 Task: Add an event with the title Lunch and Learn: Effective Presentation Techniques and Delivery, date '2024/03/03', time 7:30 AM to 9:30 AMand add a description: The Team Building Retreat: Problem-Solving Activities will take place in a tranquil and inspiring location, away from the usual work setting. The retreat will span over a dedicated period, allowing participants to fully immerse themselves in the experience and focus on building their problem-solving capabilities.Select event color  Grape . Add location for the event as: Jakarta, Indonesia, logged in from the account softage.4@softage.netand send the event invitation to softage.2@softage.net and softage.3@softage.net. Set a reminder for the event Daily
Action: Mouse moved to (68, 87)
Screenshot: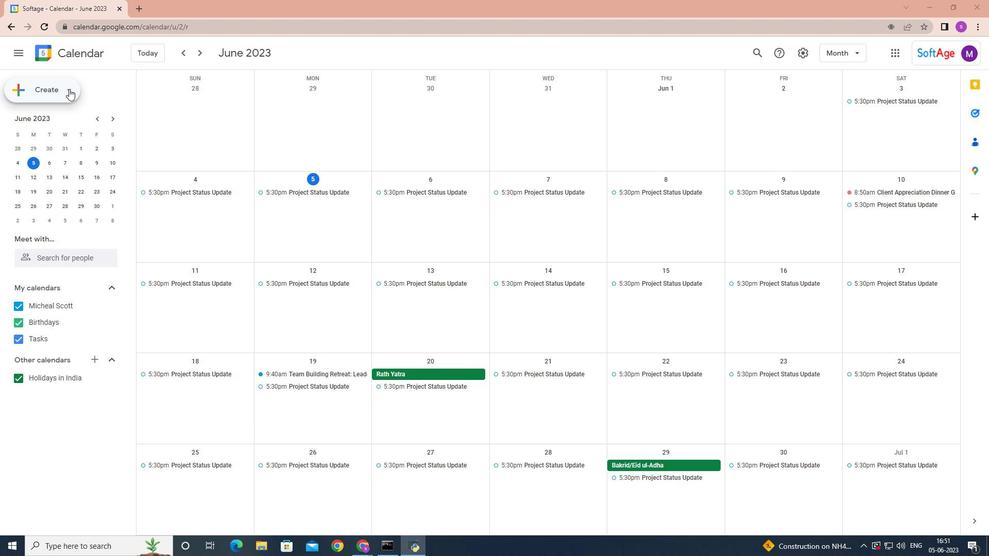 
Action: Mouse pressed left at (68, 87)
Screenshot: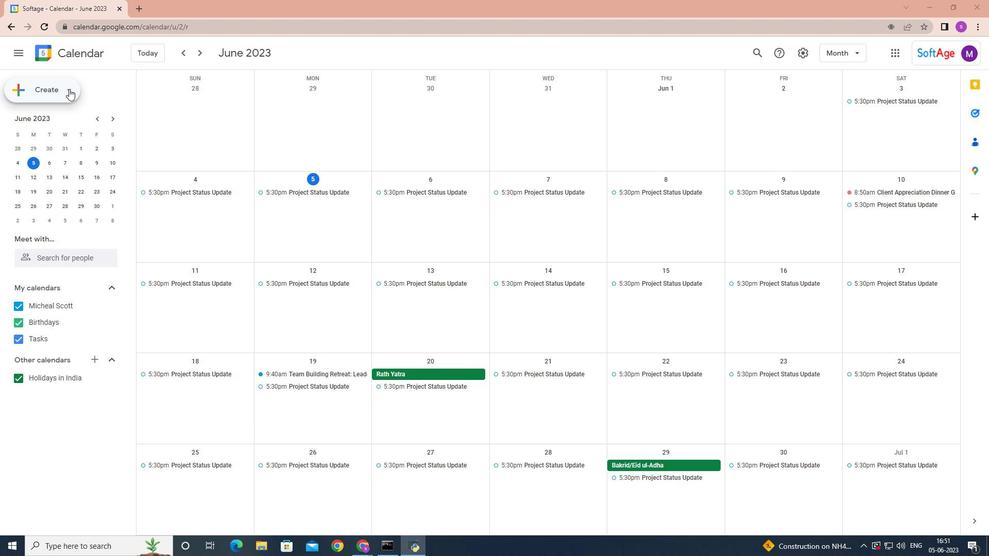
Action: Mouse moved to (51, 119)
Screenshot: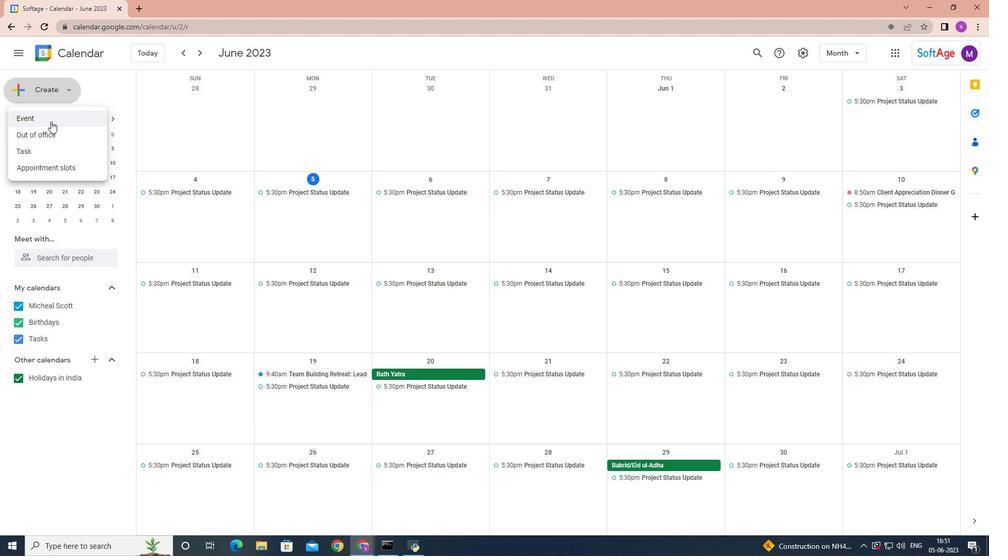 
Action: Mouse pressed left at (51, 119)
Screenshot: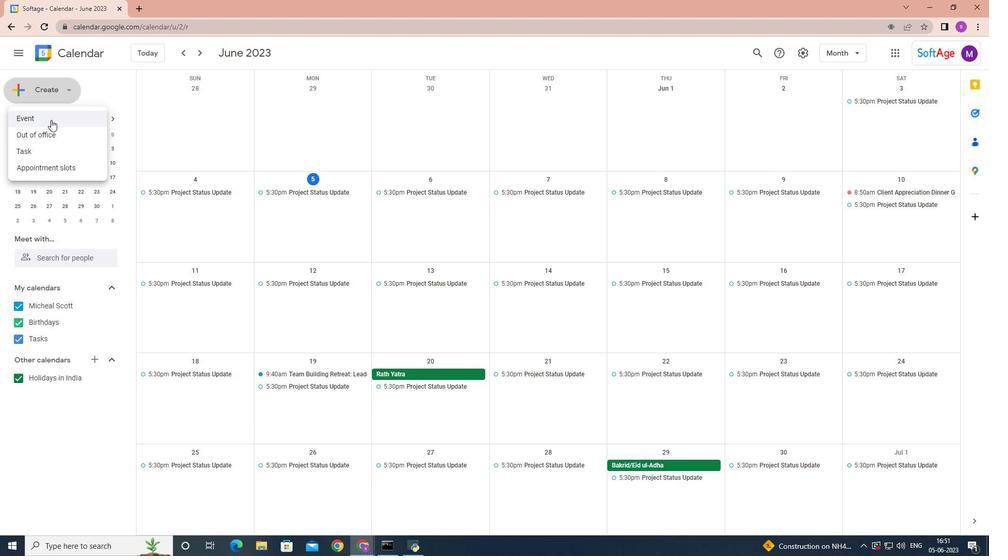 
Action: Mouse moved to (163, 399)
Screenshot: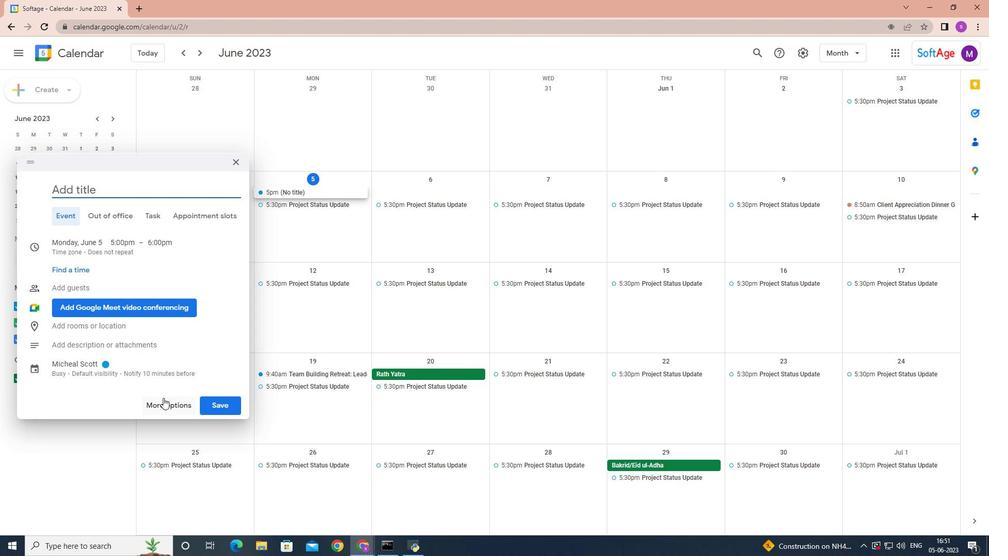 
Action: Mouse pressed left at (163, 399)
Screenshot: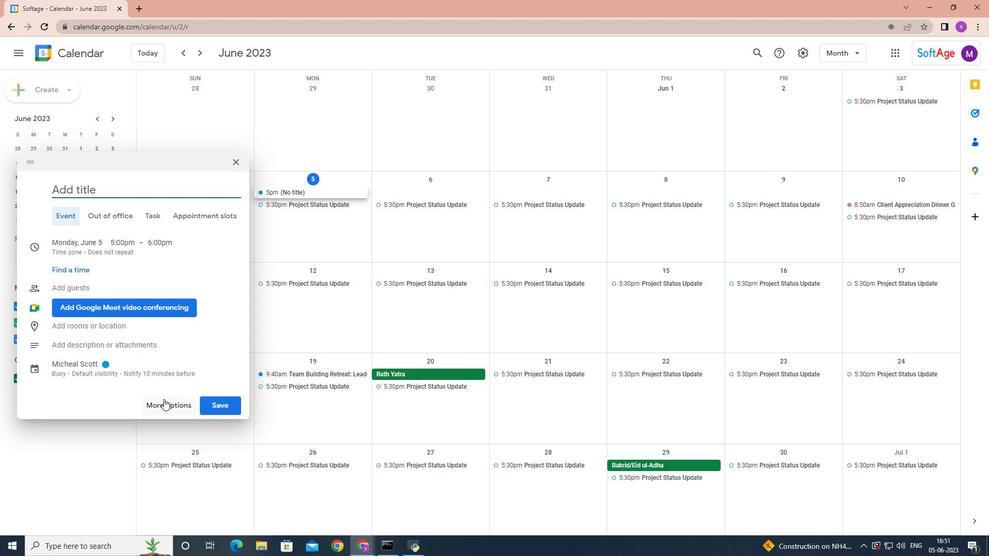 
Action: Key pressed <Key.shift><Key.shift><Key.shift>Lunch<Key.space>and<Key.space><Key.shift>Learn<Key.shift>:<Key.space><Key.shift>Effective<Key.space><Key.shift>Presentation<Key.space><Key.shift>Techiques<Key.space>and<Key.space><Key.shift>Delivery
Screenshot: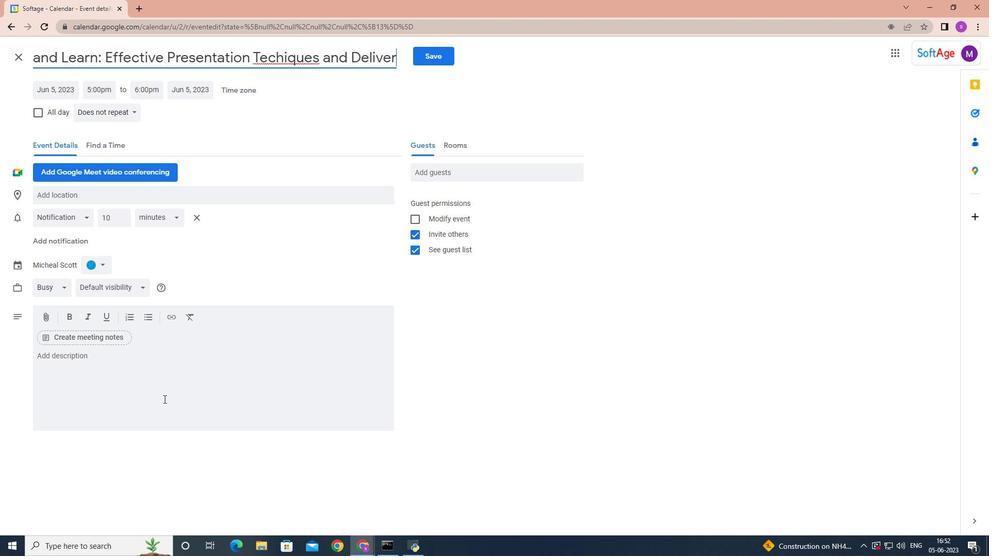 
Action: Mouse moved to (63, 88)
Screenshot: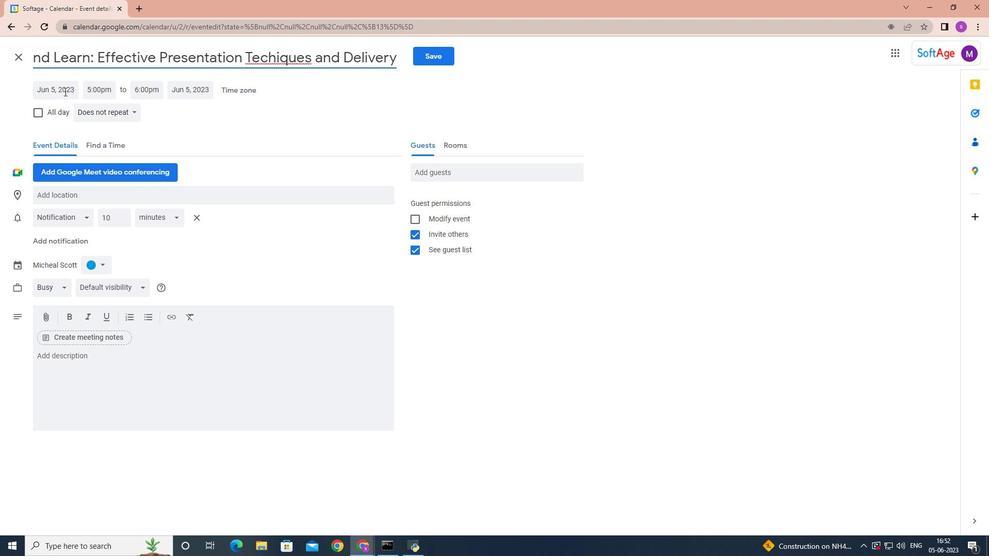 
Action: Mouse pressed left at (63, 88)
Screenshot: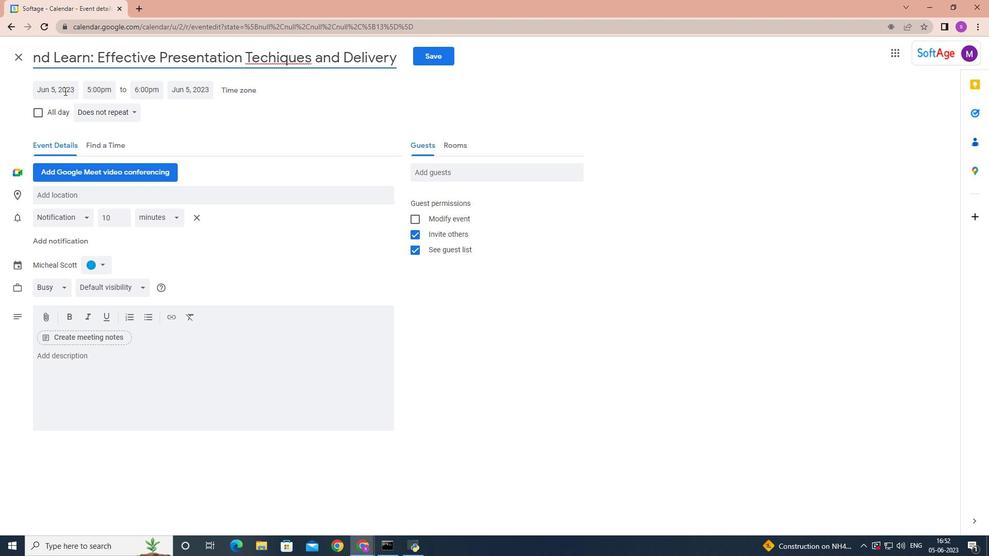 
Action: Mouse moved to (165, 111)
Screenshot: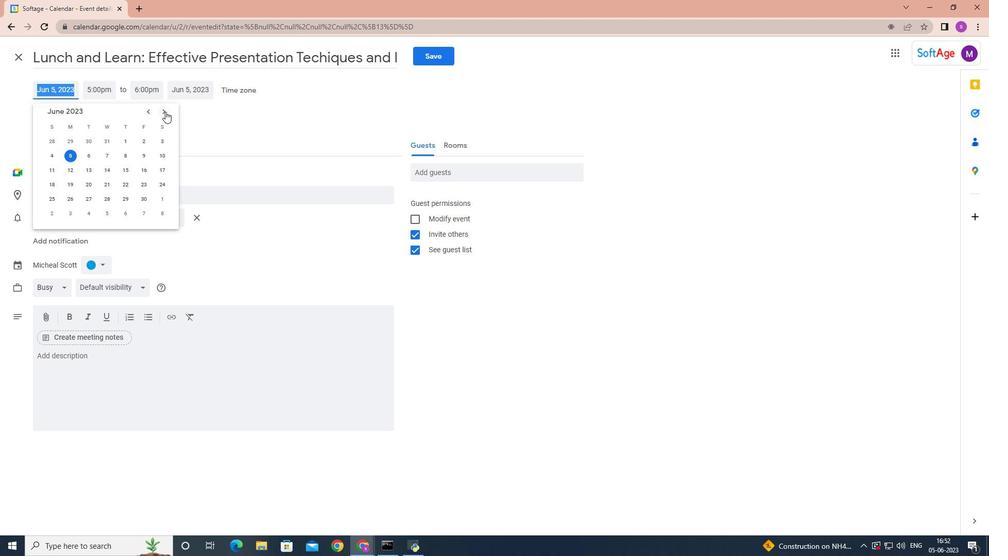 
Action: Mouse pressed left at (165, 111)
Screenshot: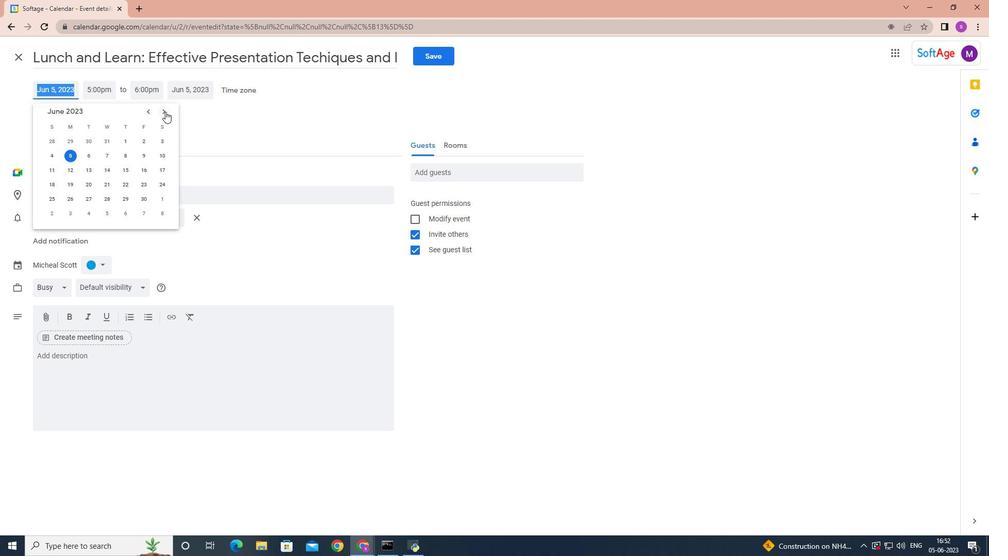 
Action: Mouse pressed left at (165, 111)
Screenshot: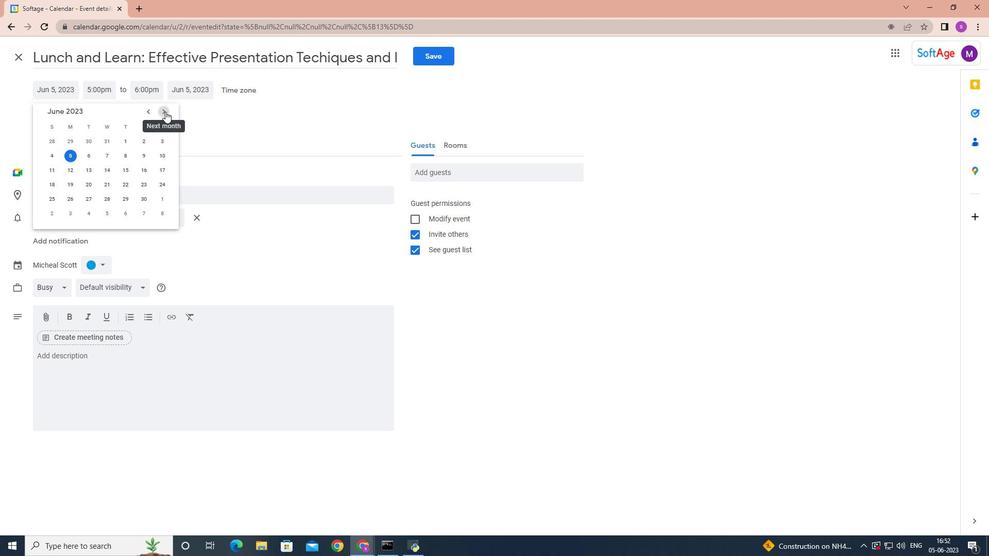 
Action: Mouse pressed left at (165, 111)
Screenshot: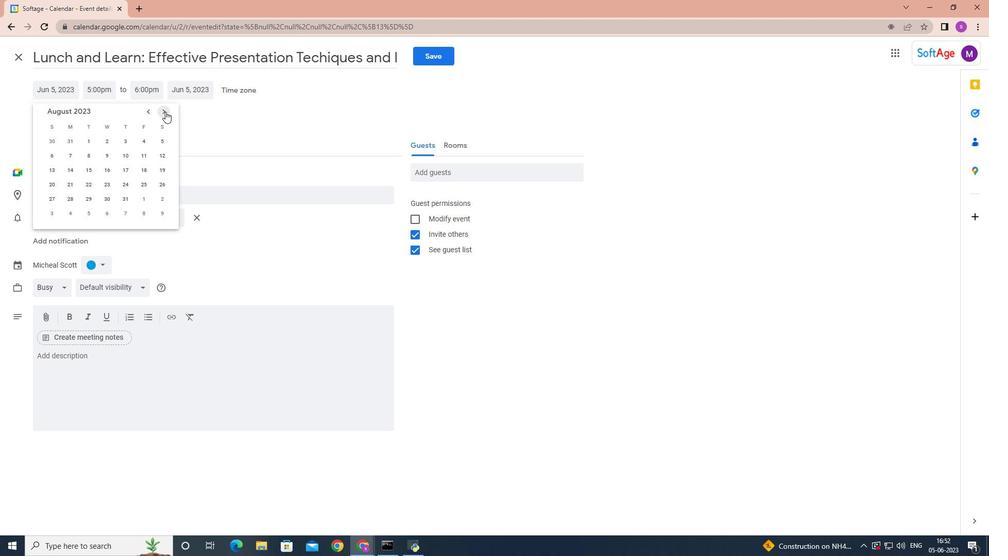 
Action: Mouse pressed left at (165, 111)
Screenshot: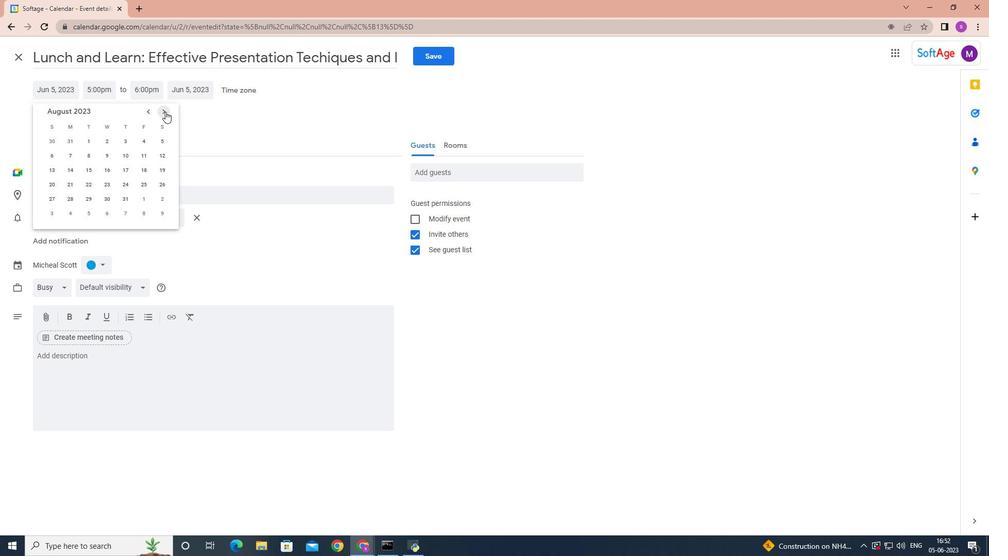 
Action: Mouse pressed left at (165, 111)
Screenshot: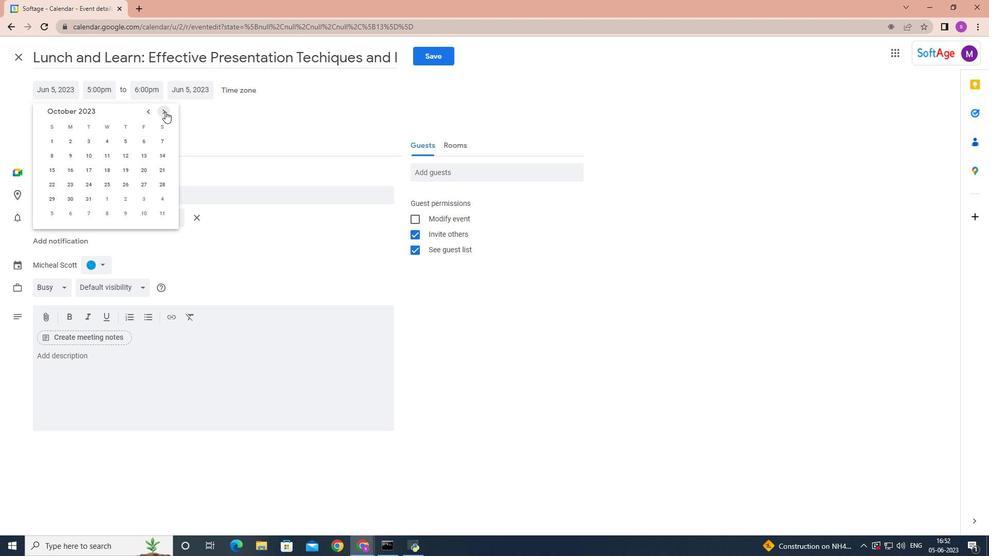 
Action: Mouse pressed left at (165, 111)
Screenshot: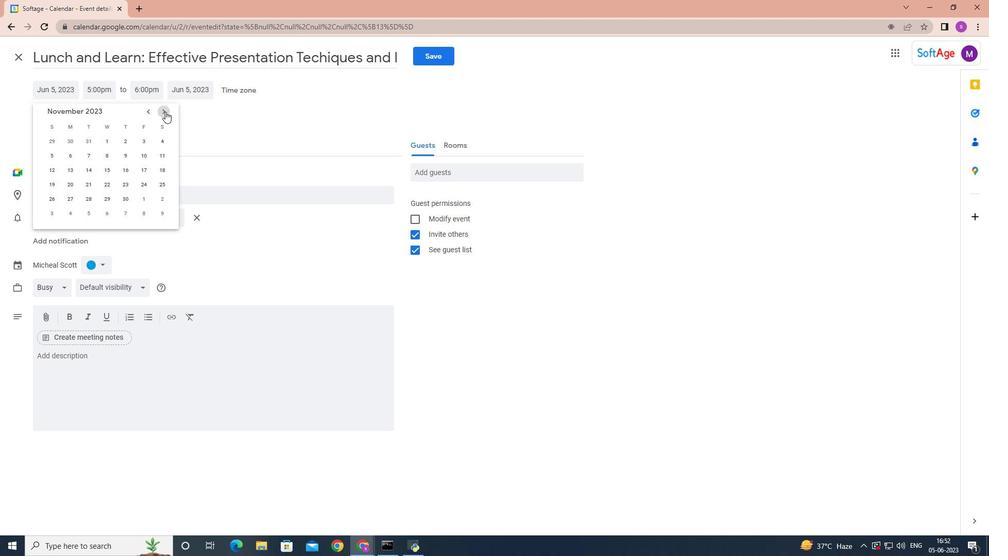 
Action: Mouse pressed left at (165, 111)
Screenshot: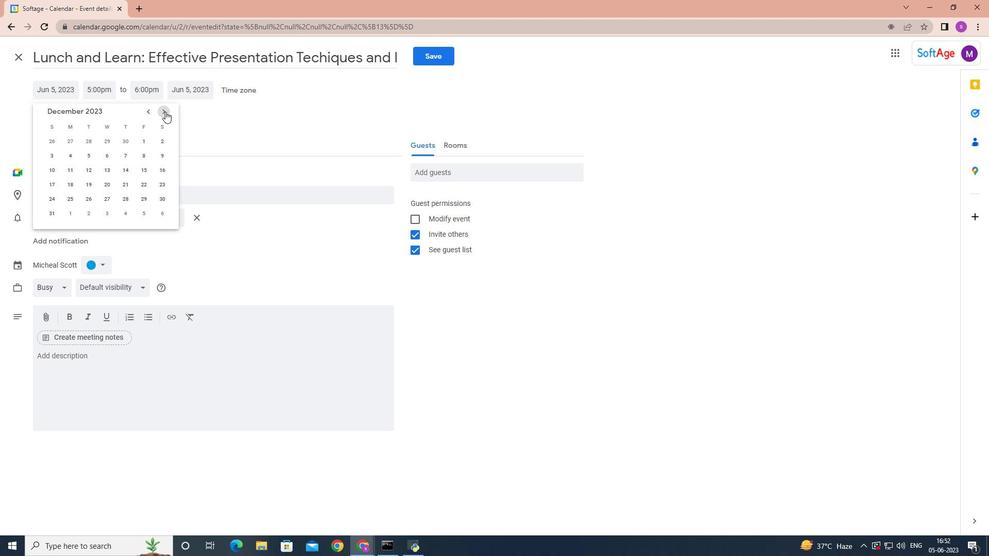 
Action: Mouse pressed left at (165, 111)
Screenshot: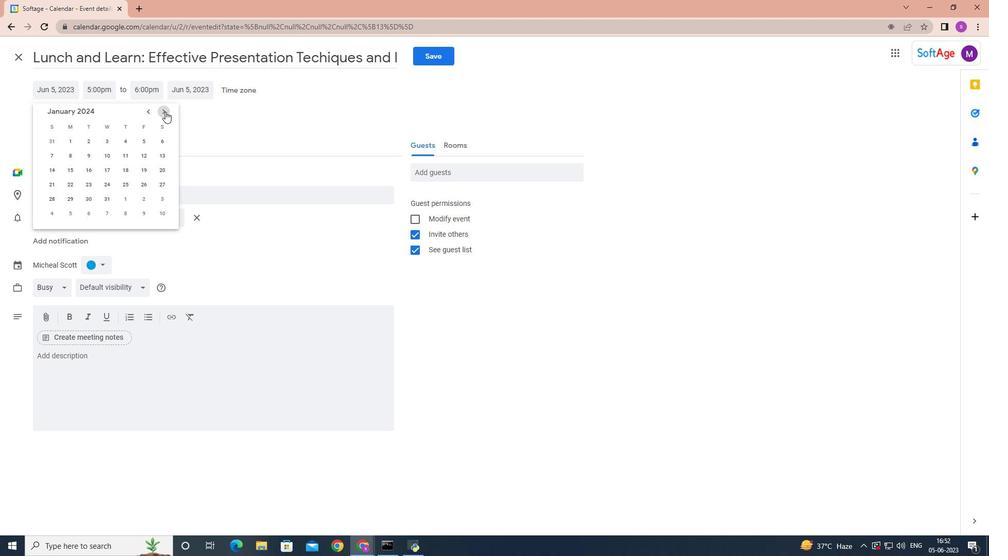 
Action: Mouse pressed left at (165, 111)
Screenshot: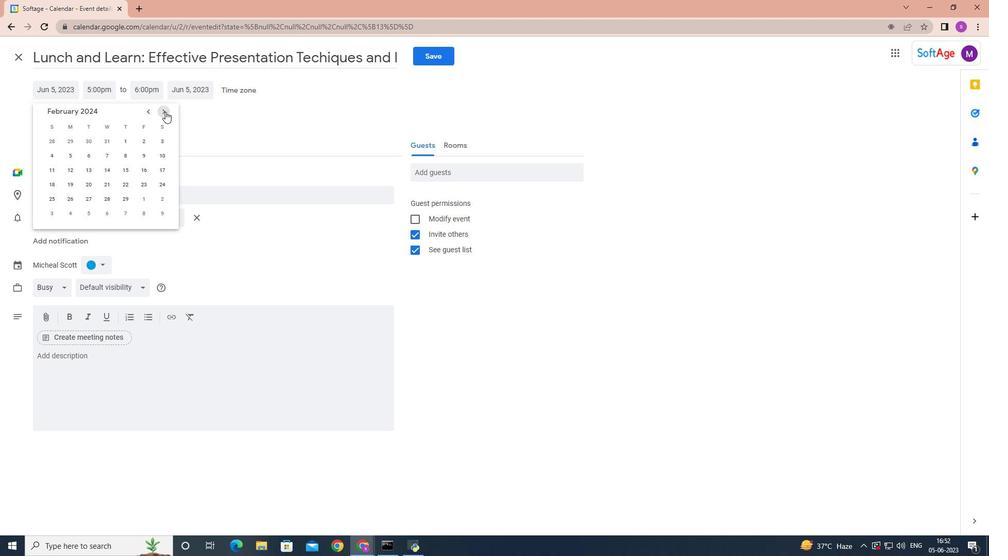 
Action: Mouse moved to (56, 155)
Screenshot: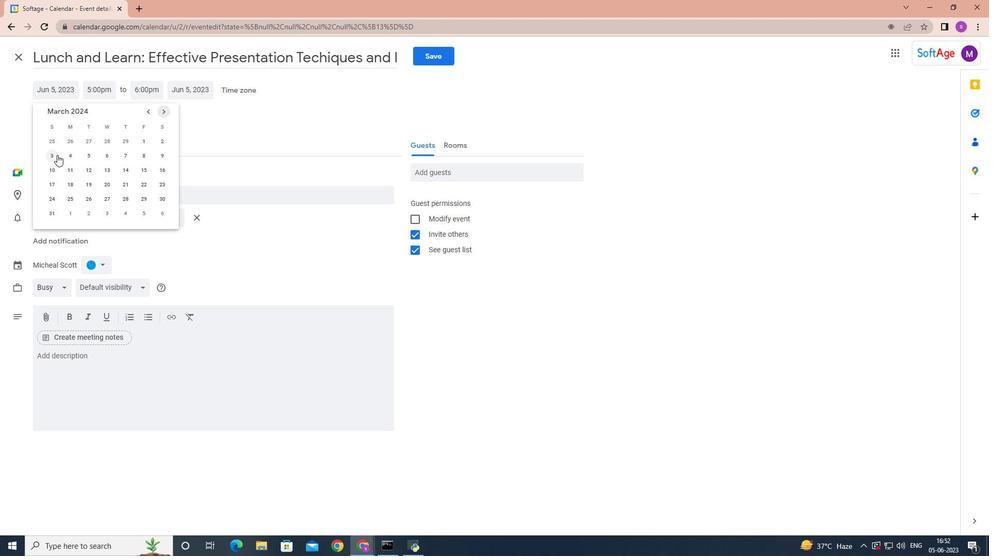 
Action: Mouse pressed left at (56, 155)
Screenshot: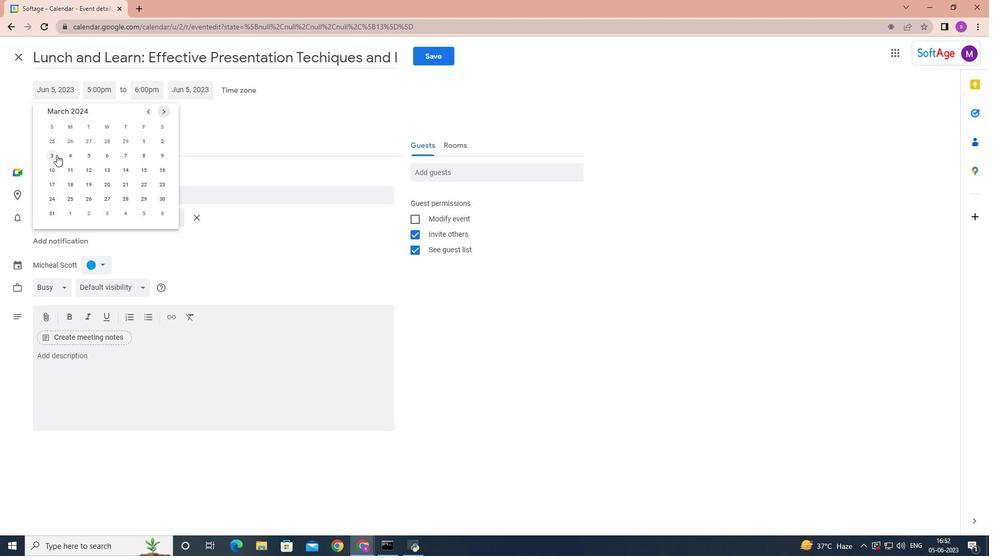 
Action: Mouse moved to (108, 91)
Screenshot: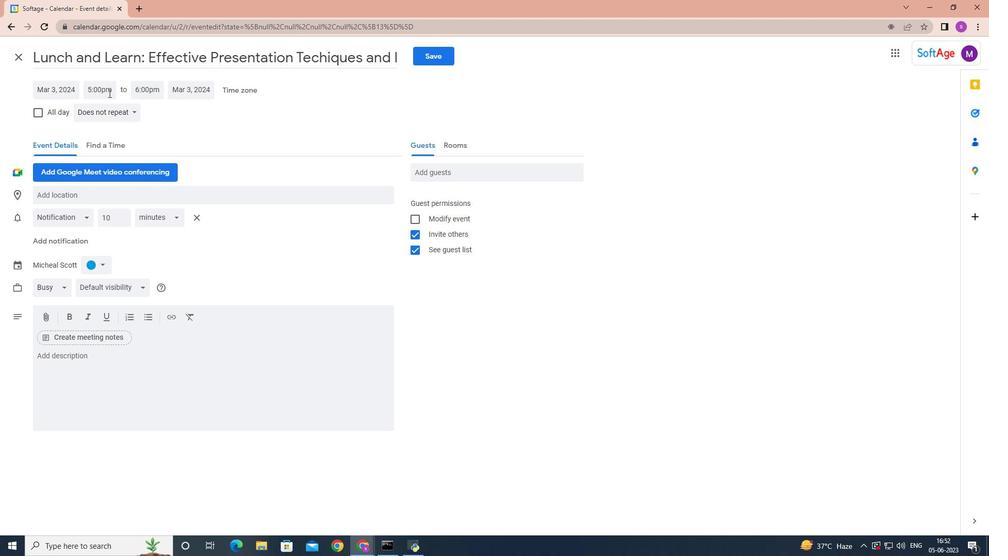 
Action: Mouse pressed left at (108, 91)
Screenshot: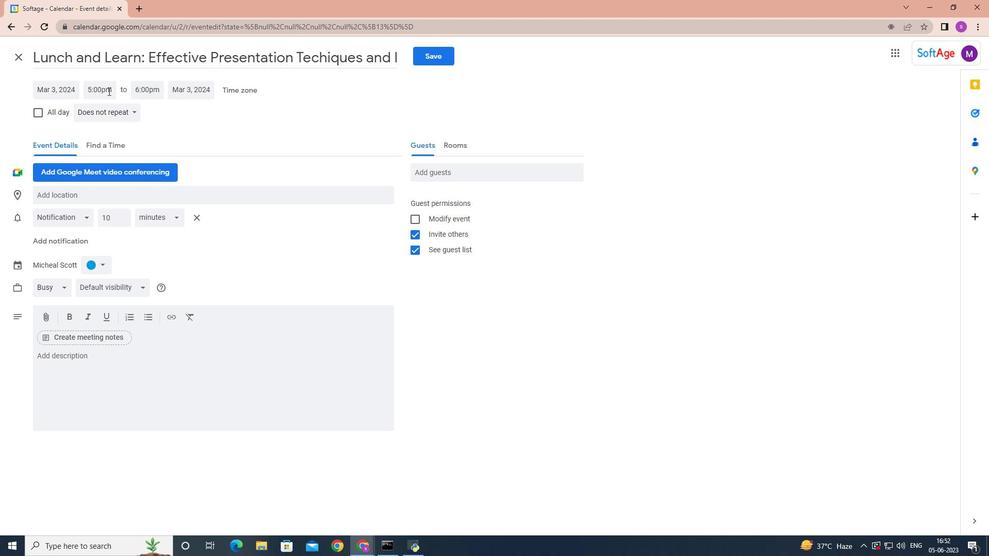 
Action: Mouse moved to (129, 159)
Screenshot: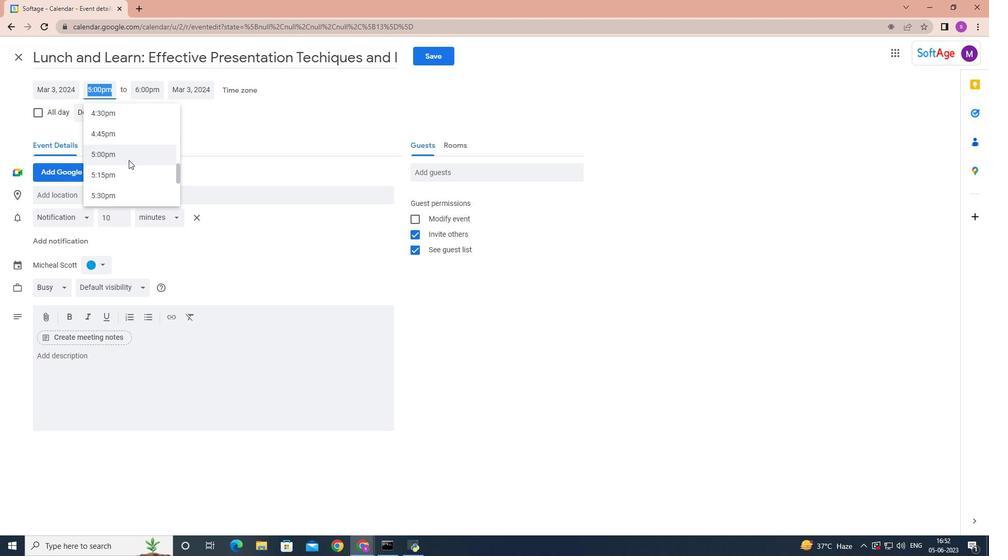 
Action: Mouse scrolled (129, 159) with delta (0, 0)
Screenshot: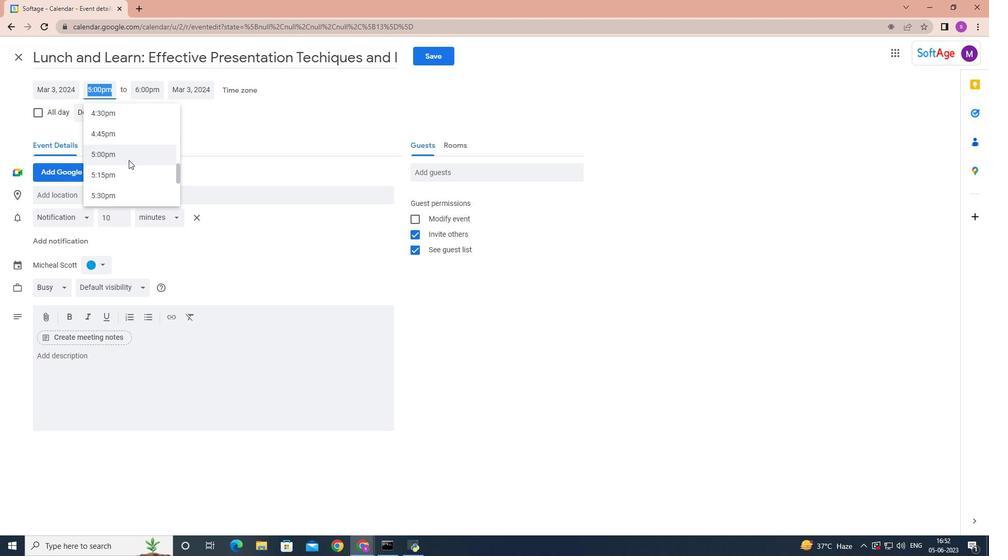 
Action: Mouse scrolled (129, 159) with delta (0, 0)
Screenshot: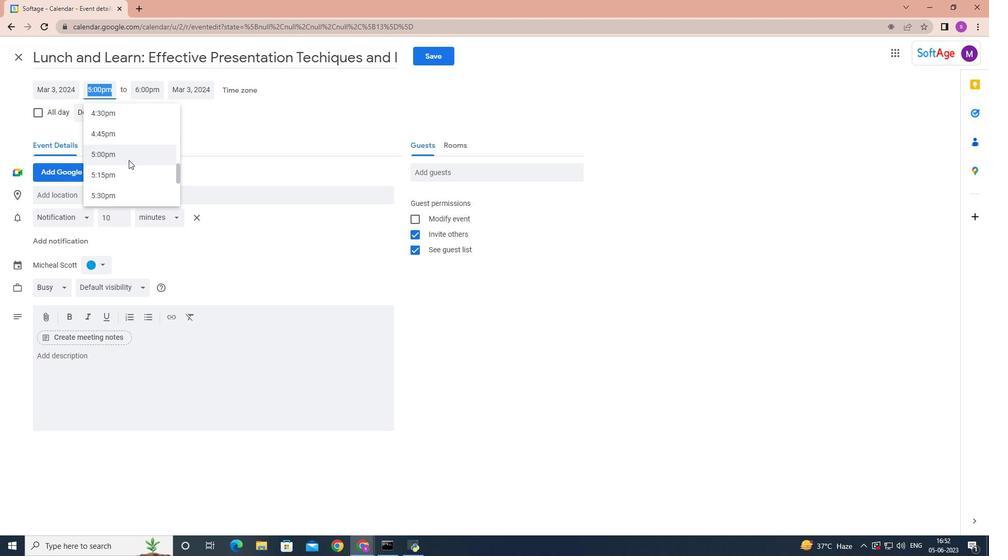 
Action: Mouse scrolled (129, 159) with delta (0, 0)
Screenshot: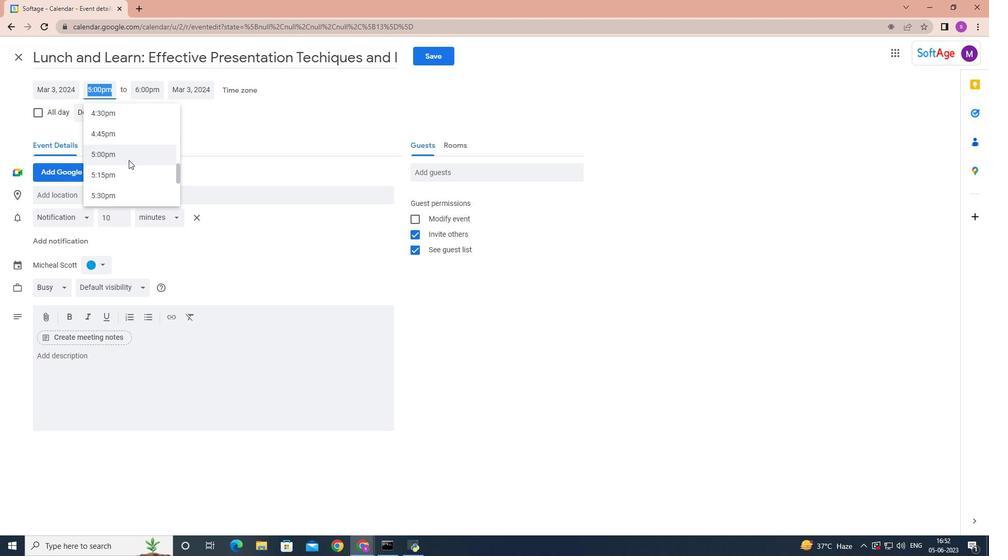 
Action: Mouse moved to (129, 159)
Screenshot: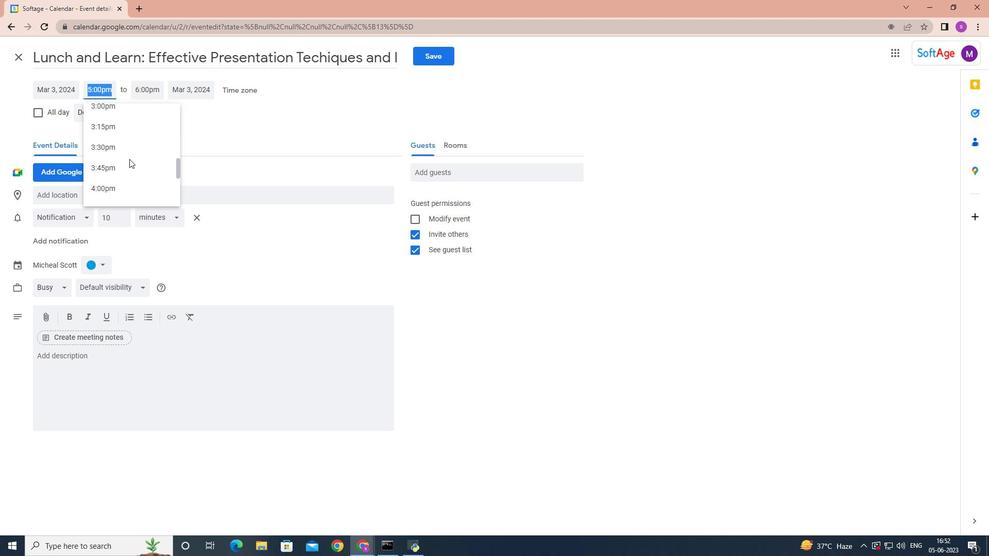 
Action: Mouse scrolled (129, 159) with delta (0, 0)
Screenshot: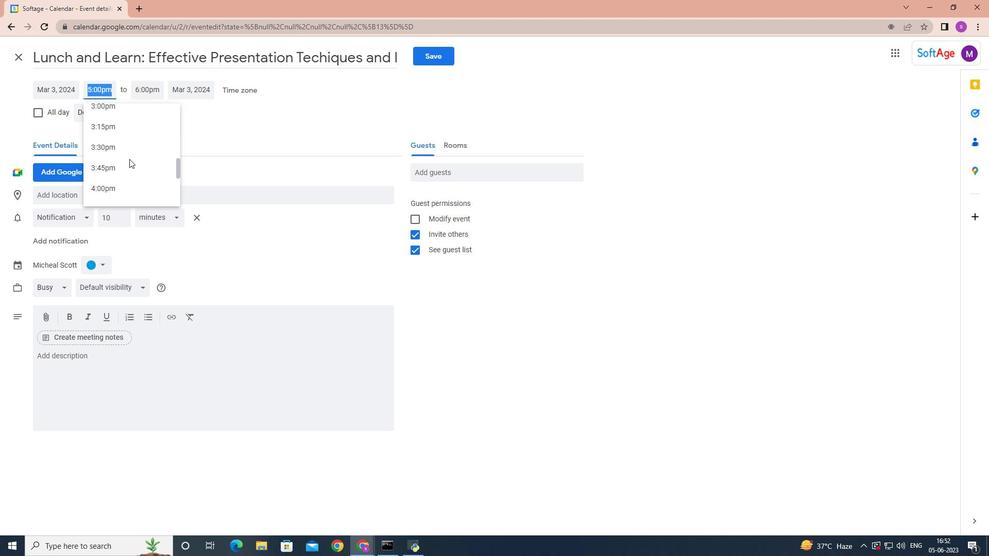 
Action: Mouse scrolled (129, 159) with delta (0, 0)
Screenshot: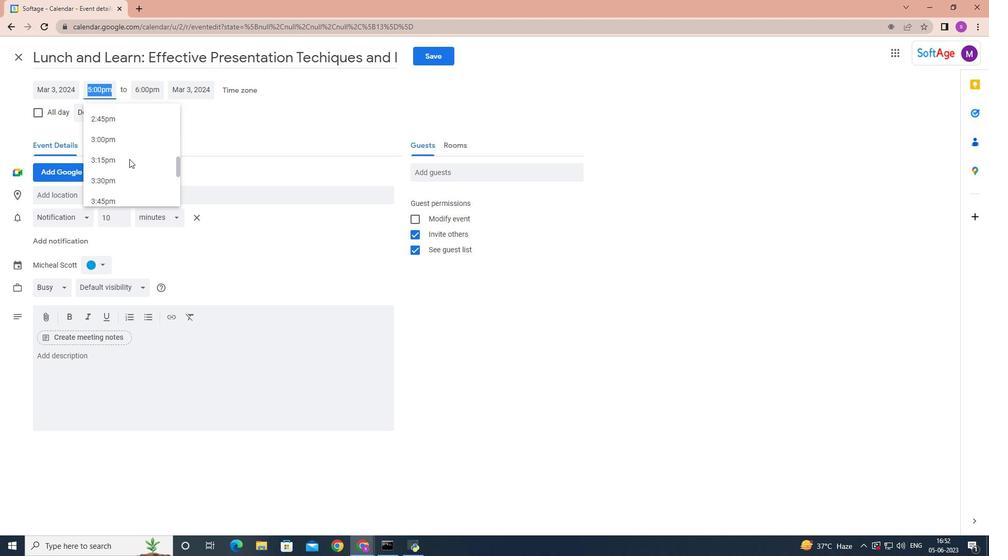 
Action: Mouse moved to (129, 158)
Screenshot: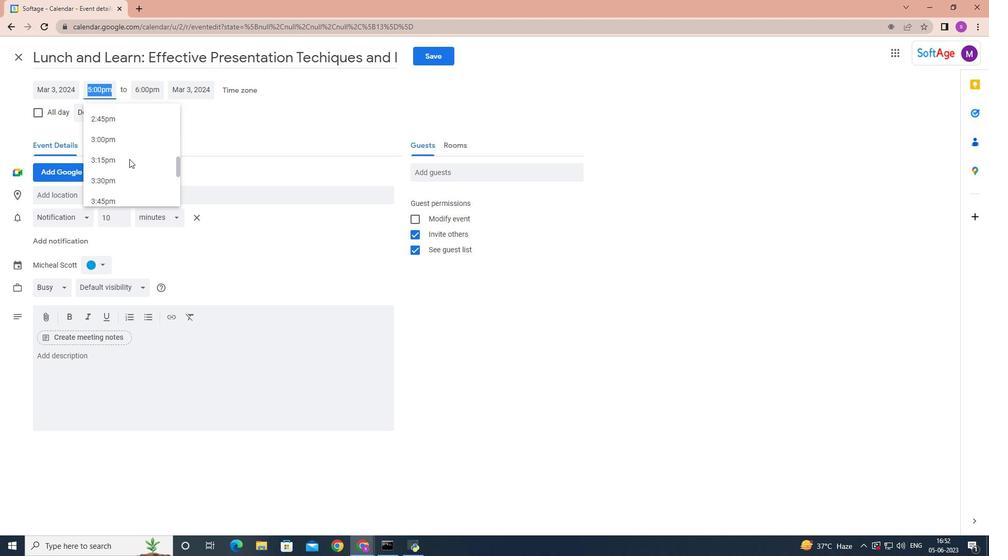 
Action: Mouse scrolled (129, 159) with delta (0, 0)
Screenshot: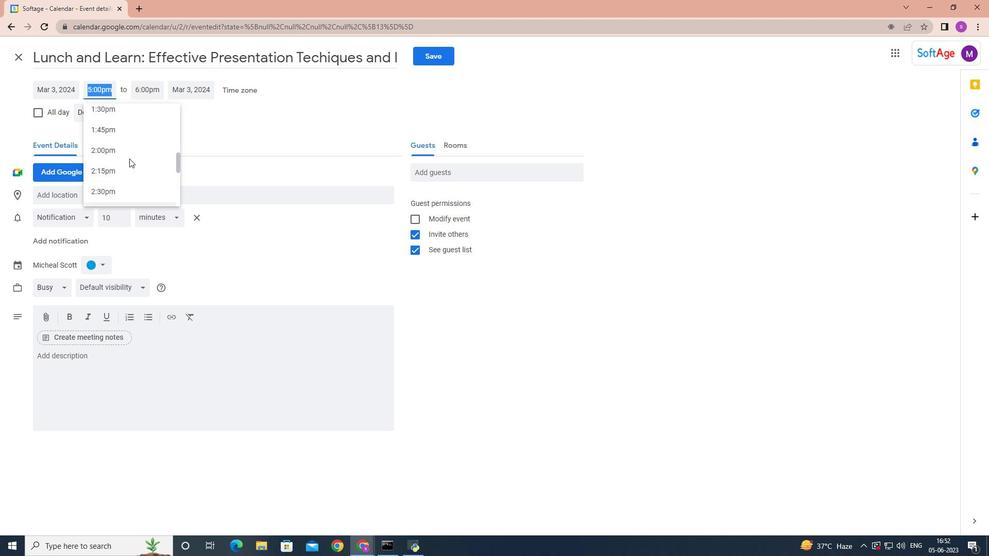 
Action: Mouse scrolled (129, 159) with delta (0, 0)
Screenshot: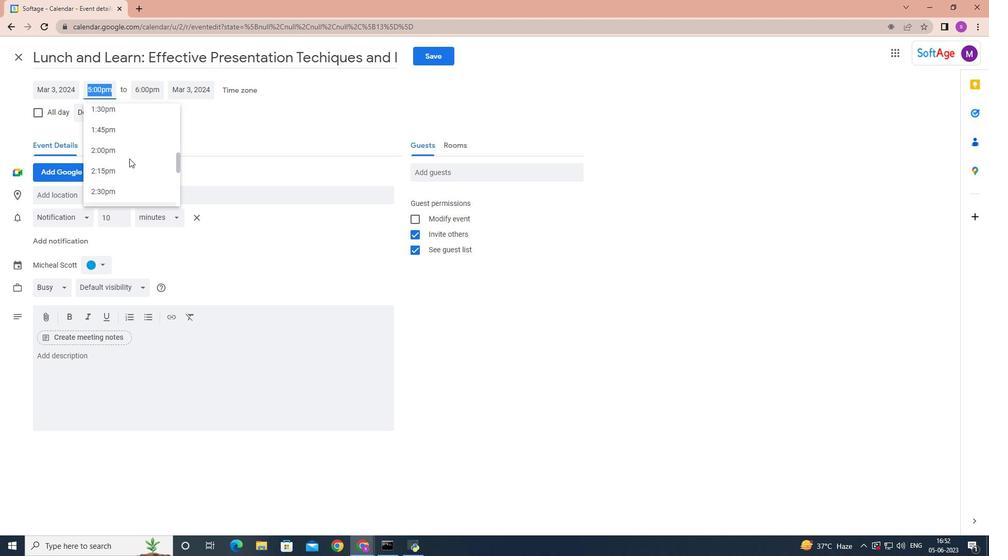 
Action: Mouse moved to (129, 158)
Screenshot: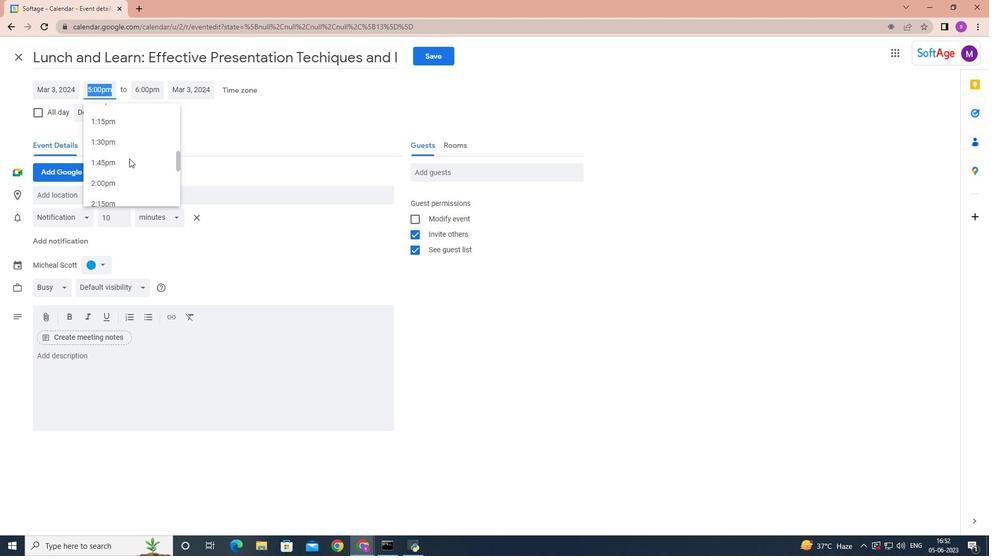 
Action: Mouse scrolled (129, 158) with delta (0, 0)
Screenshot: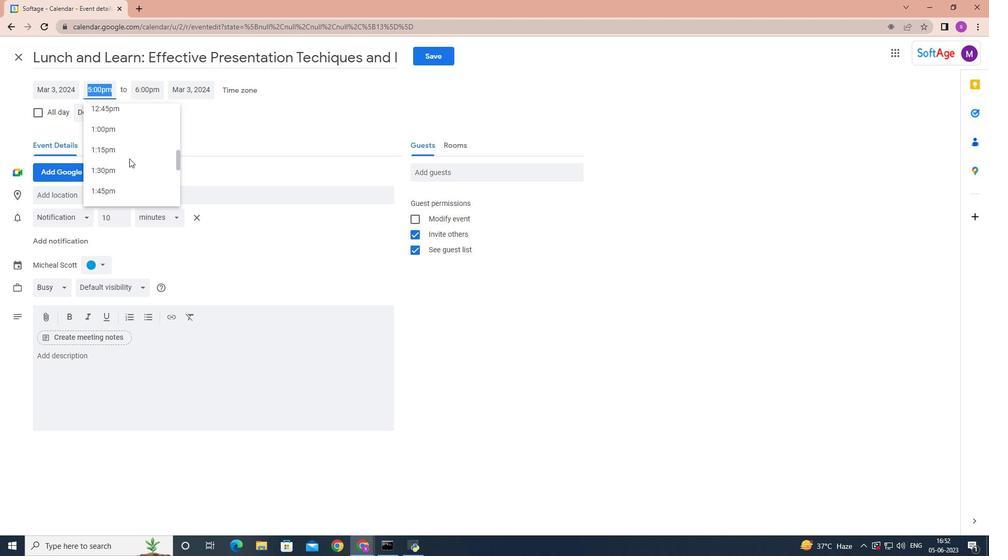 
Action: Mouse scrolled (129, 158) with delta (0, 0)
Screenshot: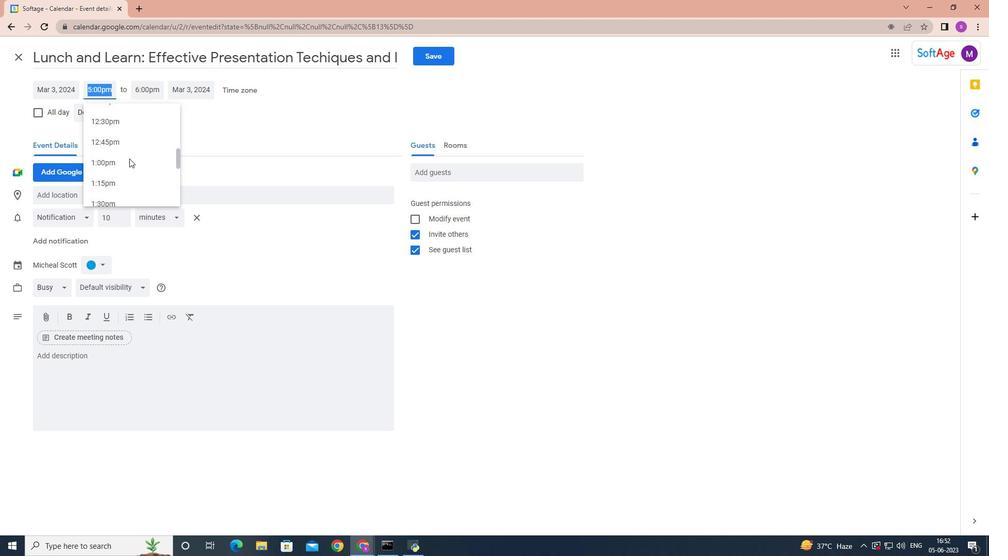 
Action: Mouse scrolled (129, 158) with delta (0, 0)
Screenshot: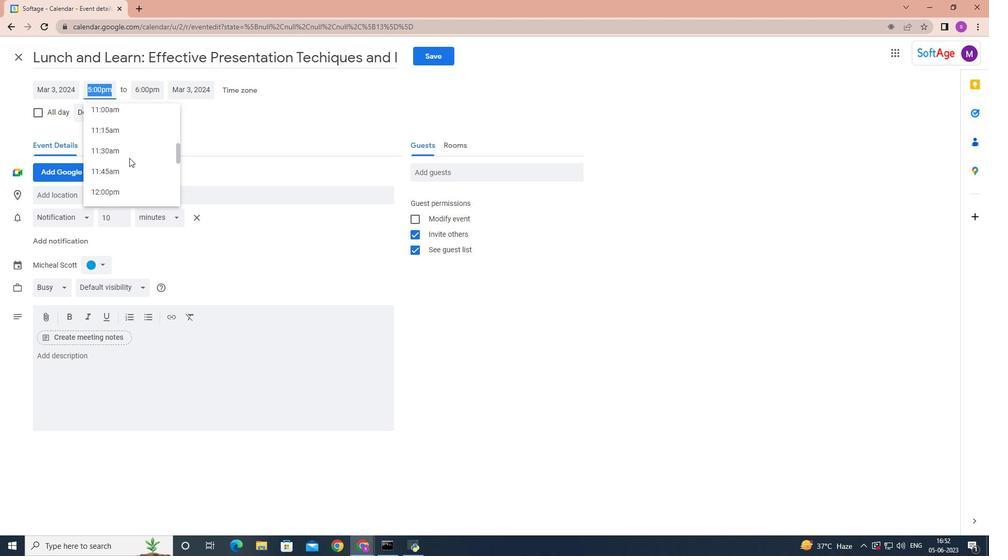 
Action: Mouse scrolled (129, 158) with delta (0, 0)
Screenshot: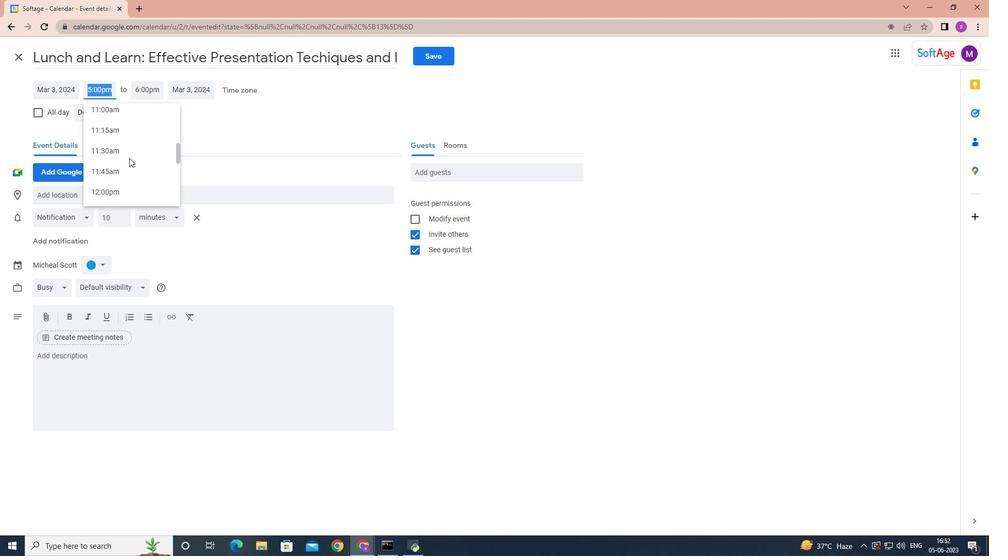 
Action: Mouse scrolled (129, 158) with delta (0, 0)
Screenshot: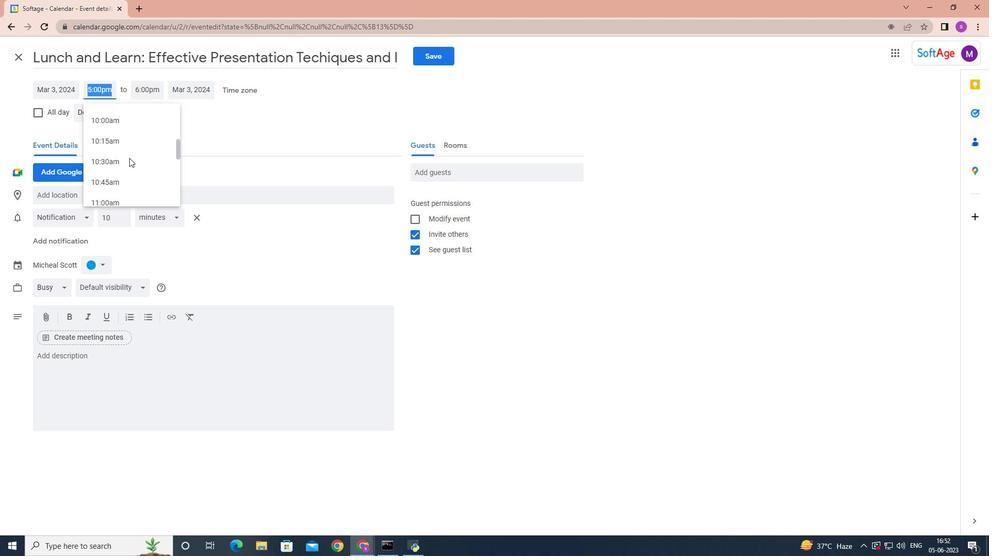 
Action: Mouse scrolled (129, 158) with delta (0, 0)
Screenshot: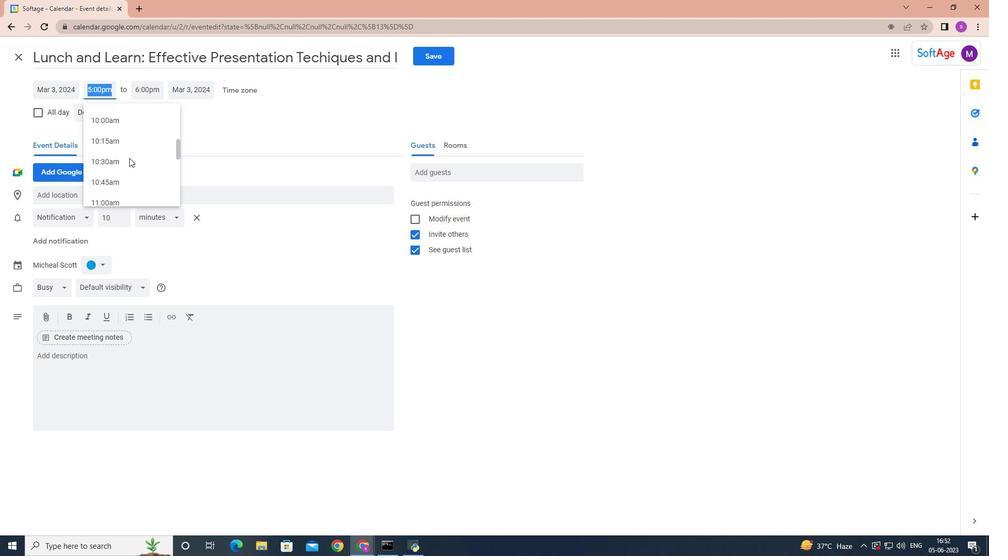 
Action: Mouse scrolled (129, 158) with delta (0, 0)
Screenshot: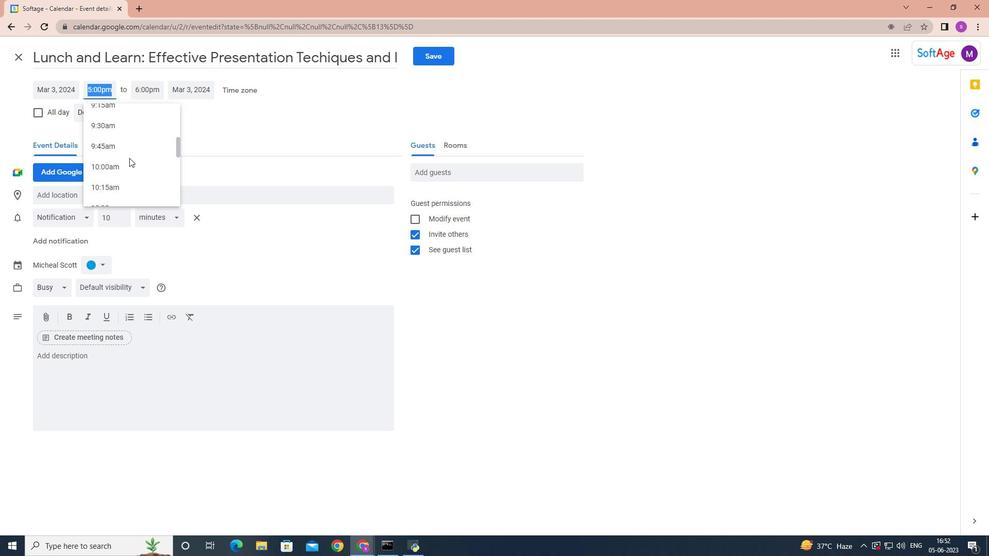 
Action: Mouse scrolled (129, 158) with delta (0, 0)
Screenshot: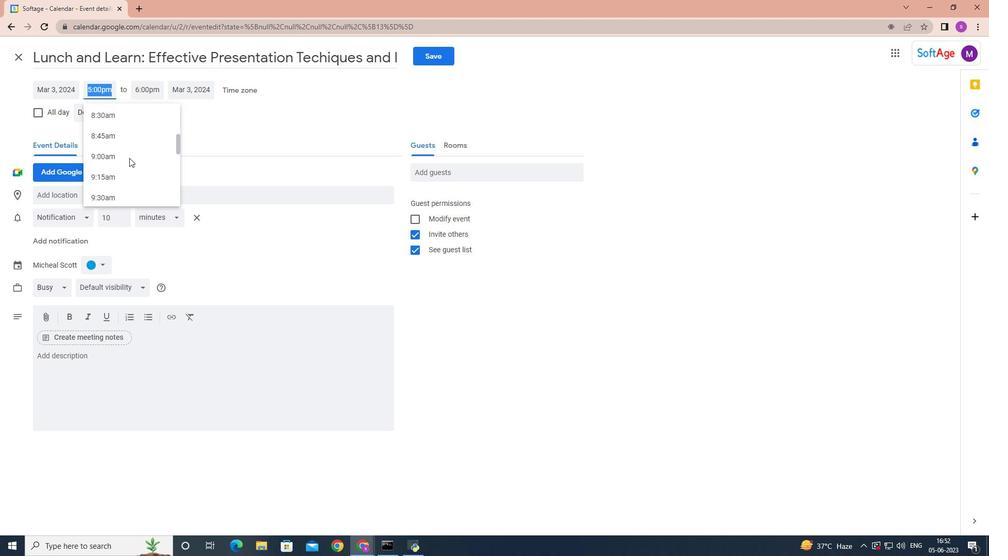 
Action: Mouse moved to (128, 146)
Screenshot: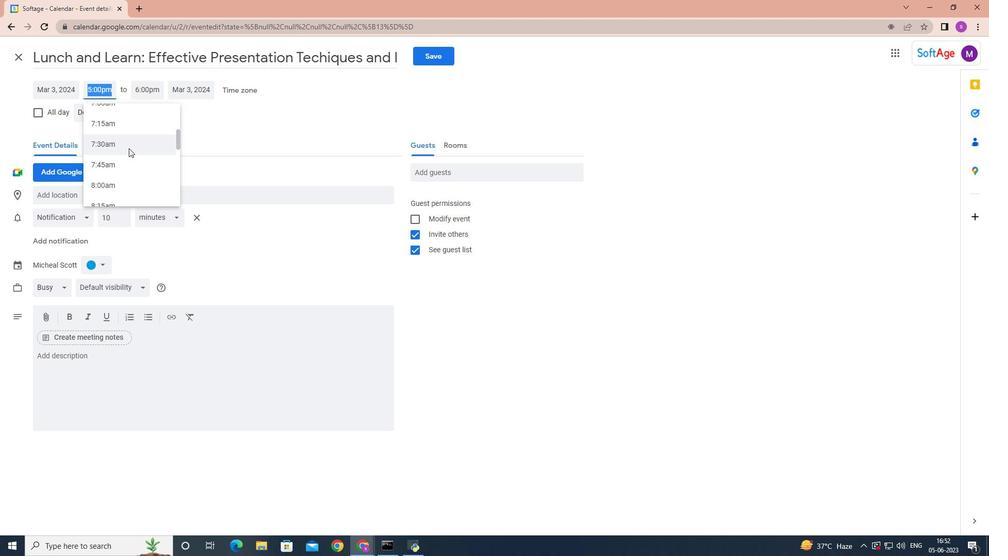 
Action: Mouse pressed left at (128, 146)
Screenshot: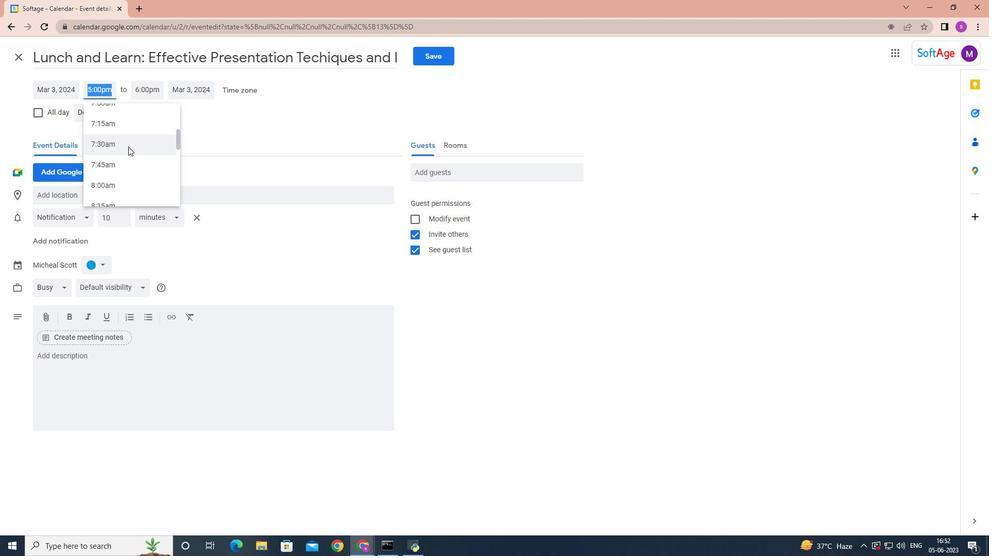 
Action: Mouse moved to (145, 90)
Screenshot: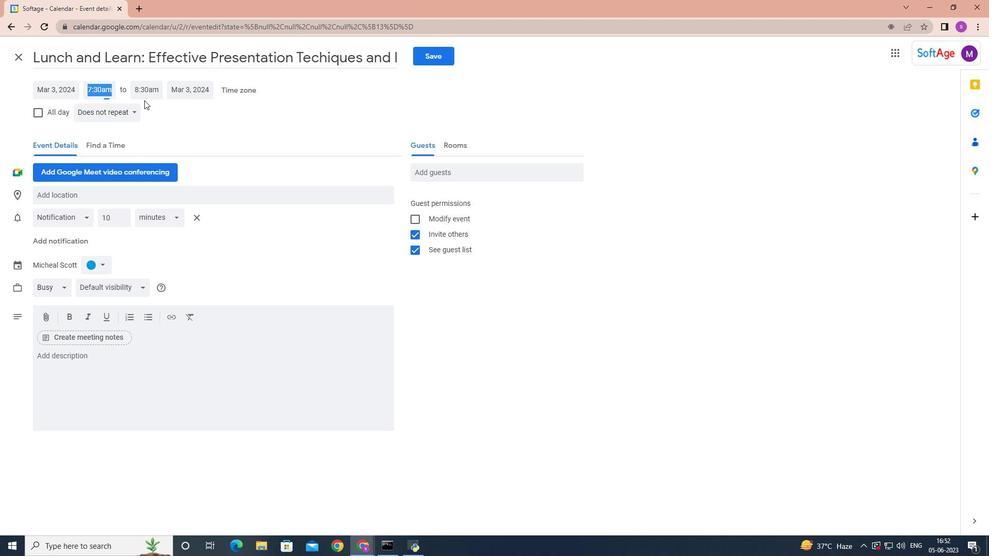 
Action: Mouse pressed left at (145, 90)
Screenshot: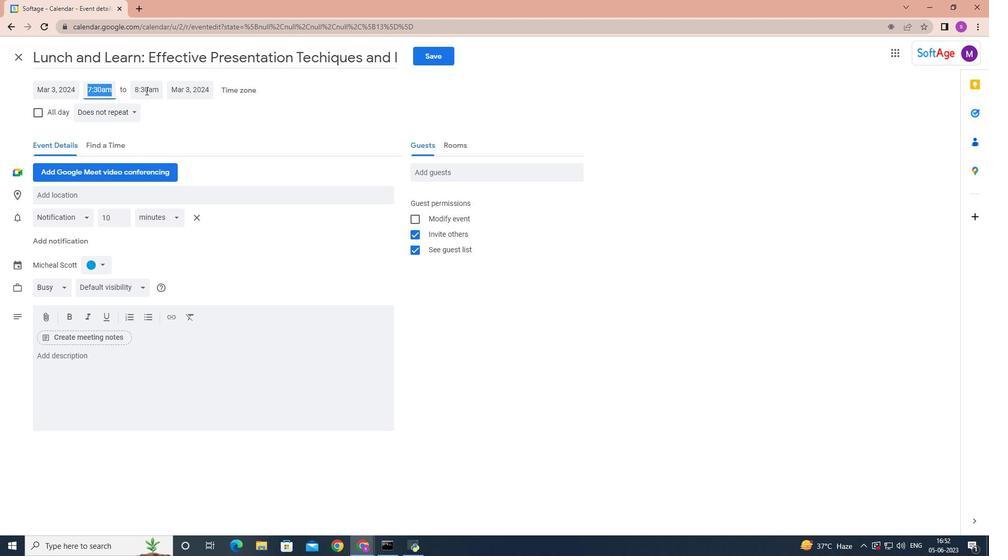 
Action: Mouse moved to (173, 199)
Screenshot: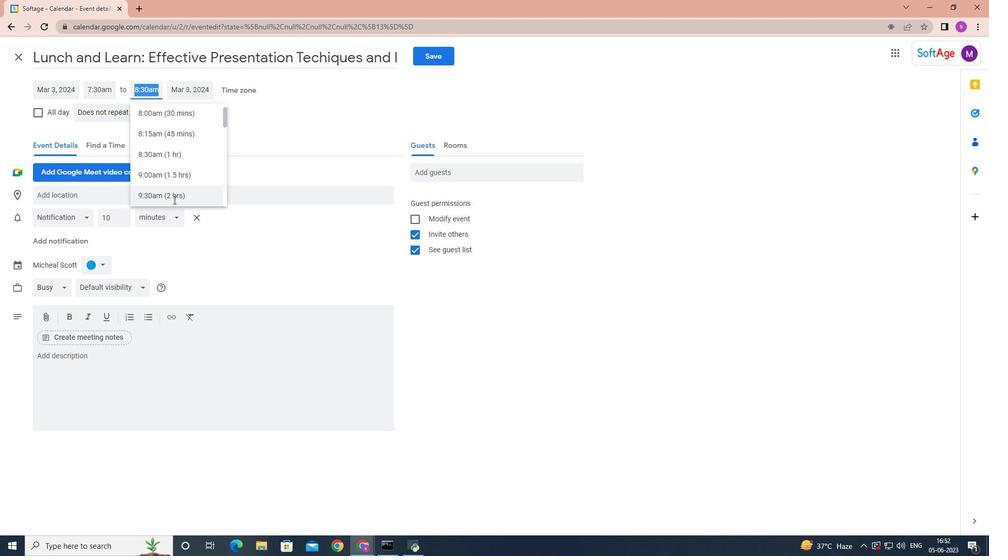 
Action: Mouse pressed left at (173, 199)
Screenshot: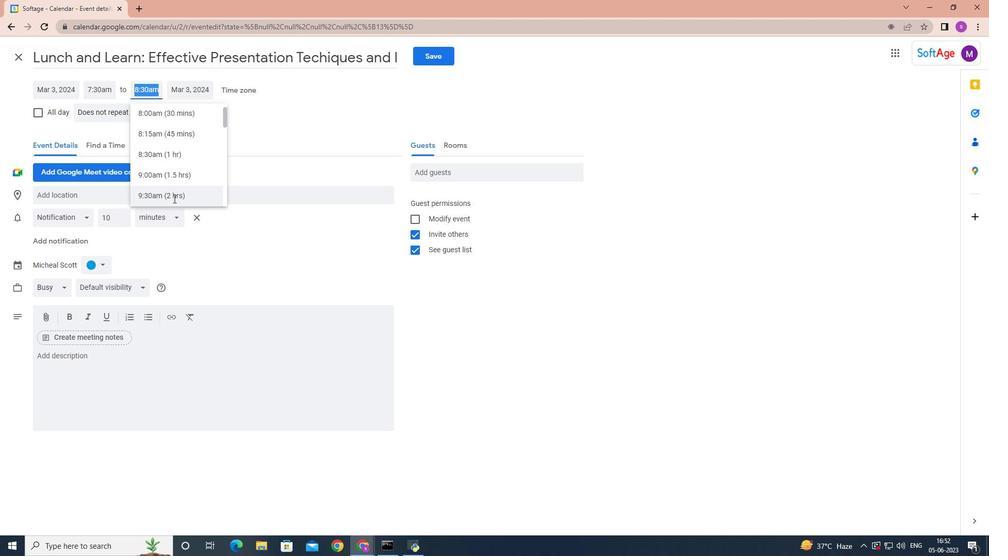 
Action: Mouse moved to (96, 365)
Screenshot: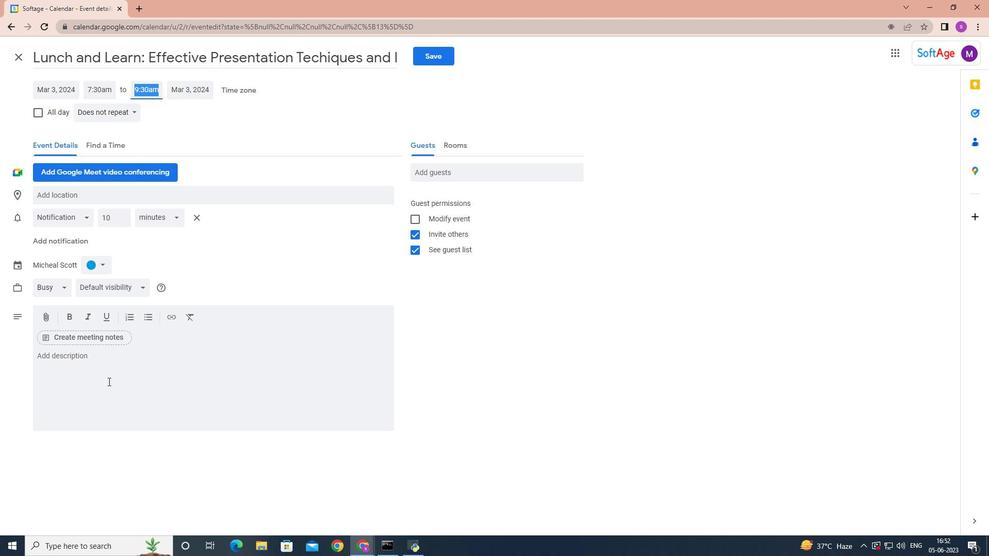 
Action: Mouse pressed left at (96, 366)
Screenshot: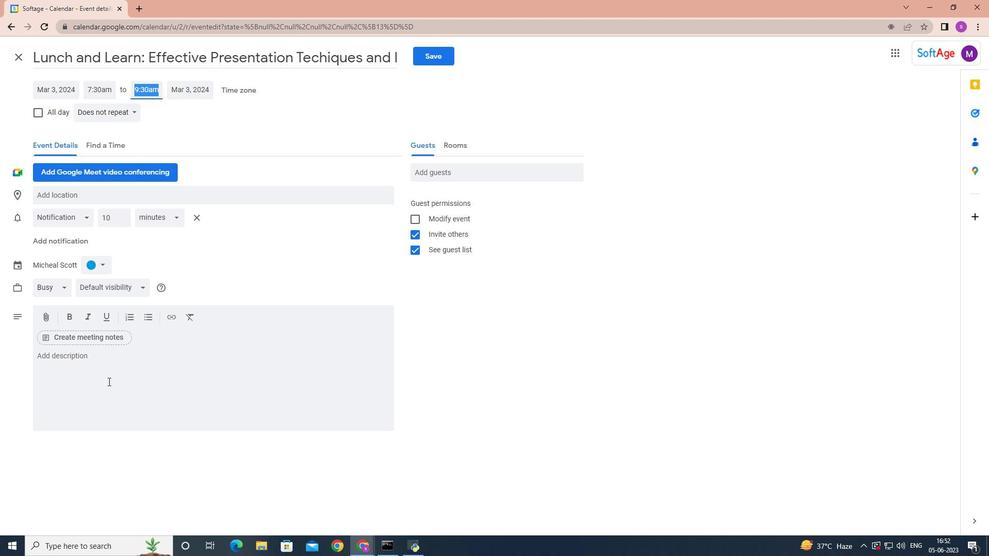 
Action: Mouse moved to (95, 355)
Screenshot: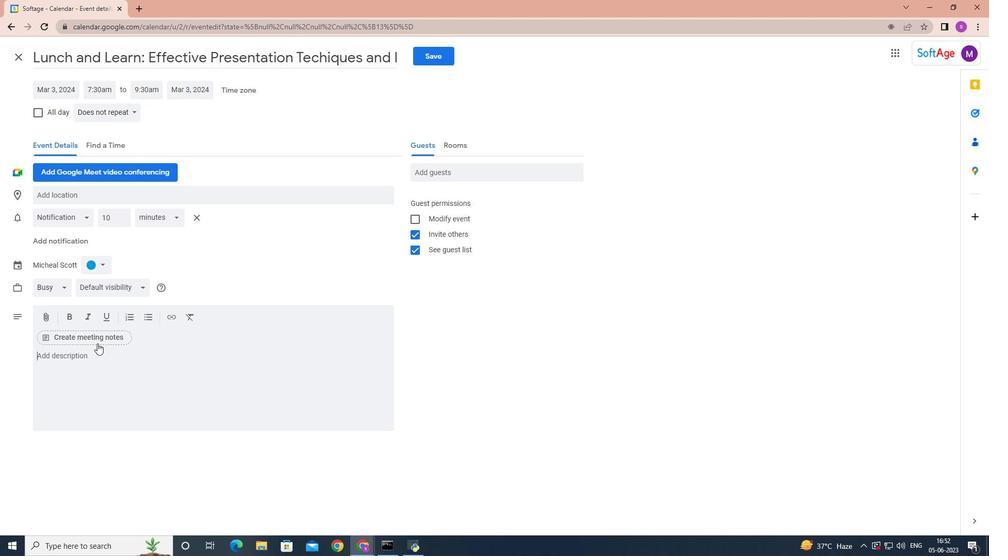 
Action: Key pressed <Key.shift>The<Key.space><Key.shift>Team<Key.space><Key.shift>V<Key.backspace><Key.shift>Building<Key.space><Key.shift>Retreat<Key.shift>:<Key.space><Key.shift>Problem<Key.space><Key.backspace>-solving<Key.space><Key.shift>Activities<Key.space>will<Key.space>take<Key.space>place<Key.space>in<Key.space>a<Key.space>r<Key.backspace>tranquil<Key.space>and<Key.space>inspiring<Key.space>location<Key.space><Key.backspace>,<Key.space>away<Key.space>from<Key.space>the<Key.space>usual<Key.space>work<Key.space>setting<Key.space><Key.backspace>.<Key.space><Key.shift>The<Key.space>retreat<Key.space>will<Key.space>span<Key.space>over<Key.space>a<Key.space>dedicatyed<Key.space>period<Key.space><Key.backspace><Key.backspace><Key.backspace><Key.backspace><Key.backspace><Key.backspace><Key.backspace><Key.backspace><Key.backspace><Key.backspace><Key.backspace>ed<Key.space>period<Key.space>allowing<Key.space>participants<Key.space>to<Key.space>fully<Key.space>immeras<Key.backspace><Key.backspace>se<Key.space>themselves<Key.space>in<Key.space>the<Key.space>experience<Key.space>and<Key.space>focus<Key.space>on<Key.space>building<Key.space>their<Key.space>problem-solving<Key.space>capabilities.
Screenshot: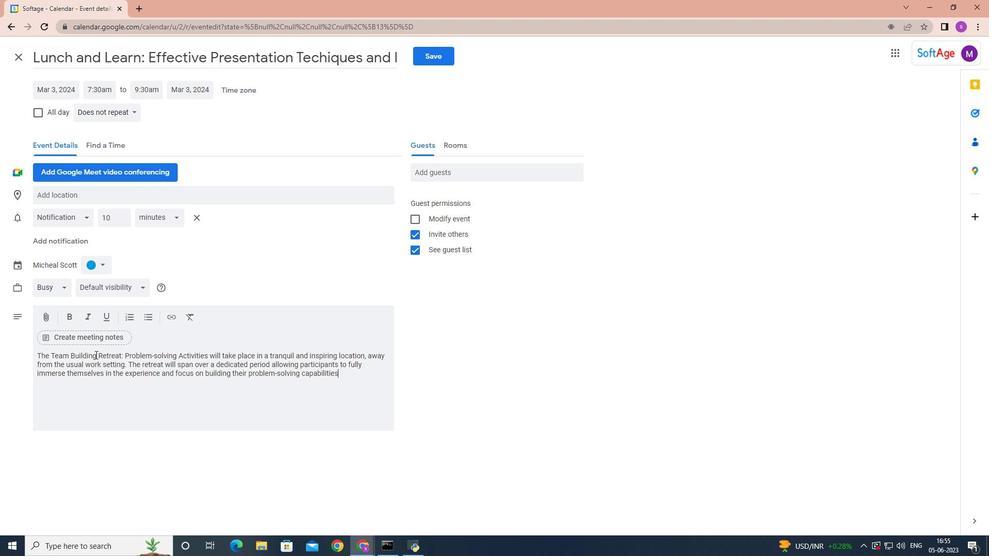 
Action: Mouse moved to (104, 263)
Screenshot: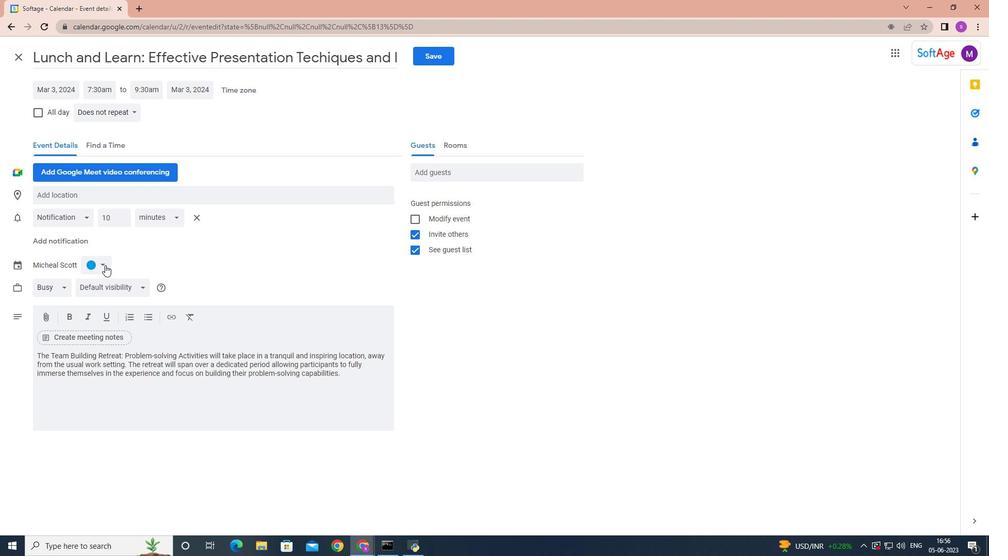 
Action: Mouse pressed left at (104, 263)
Screenshot: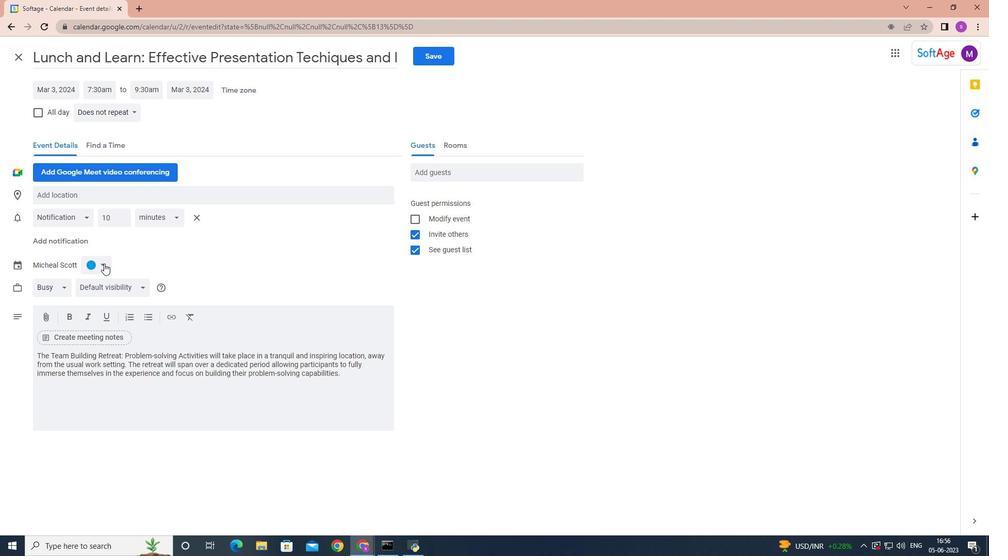 
Action: Mouse moved to (105, 312)
Screenshot: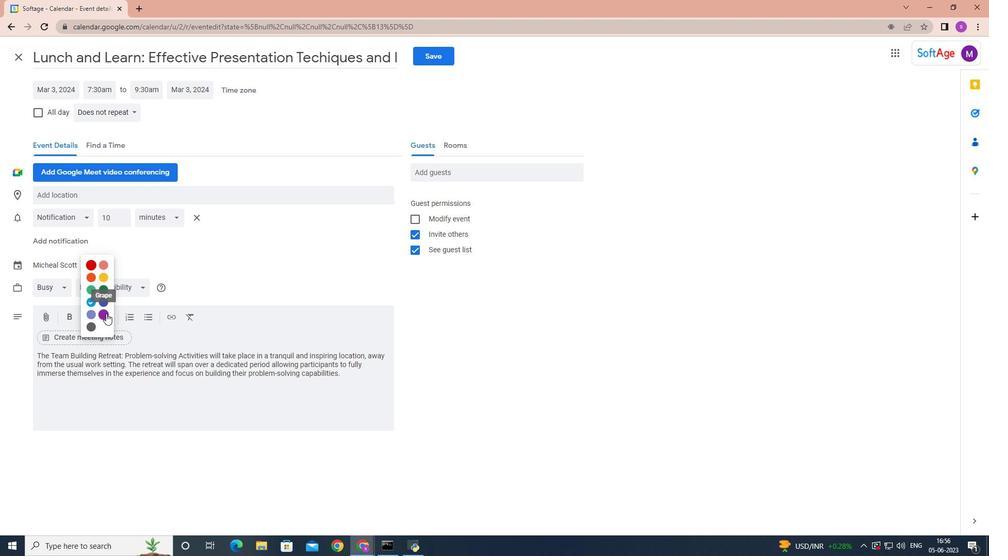 
Action: Mouse pressed left at (105, 312)
Screenshot: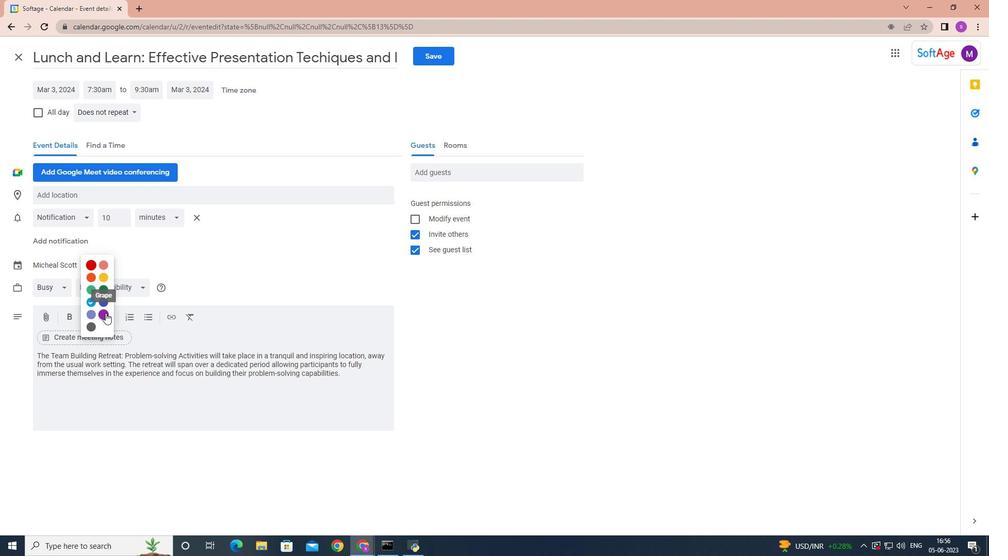 
Action: Mouse moved to (101, 199)
Screenshot: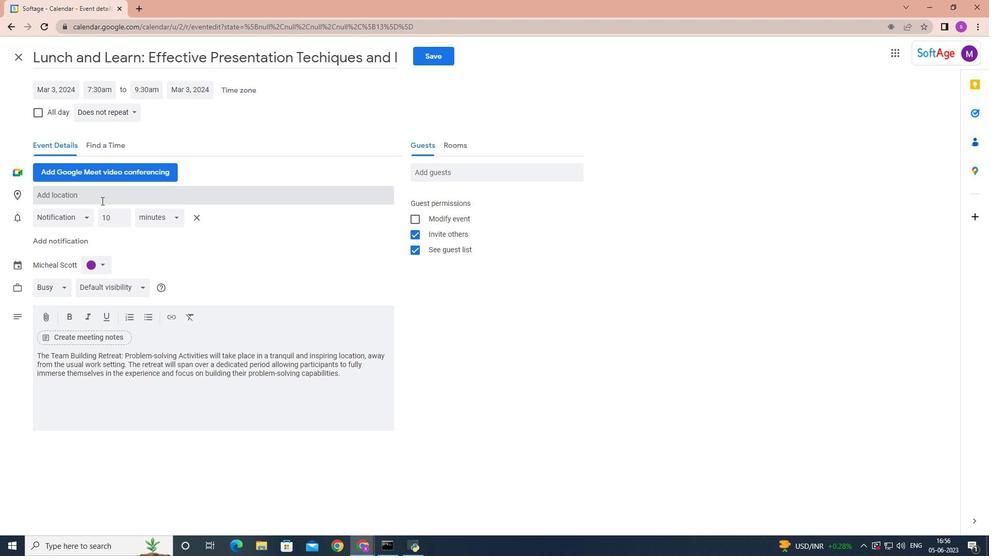 
Action: Mouse pressed left at (101, 199)
Screenshot: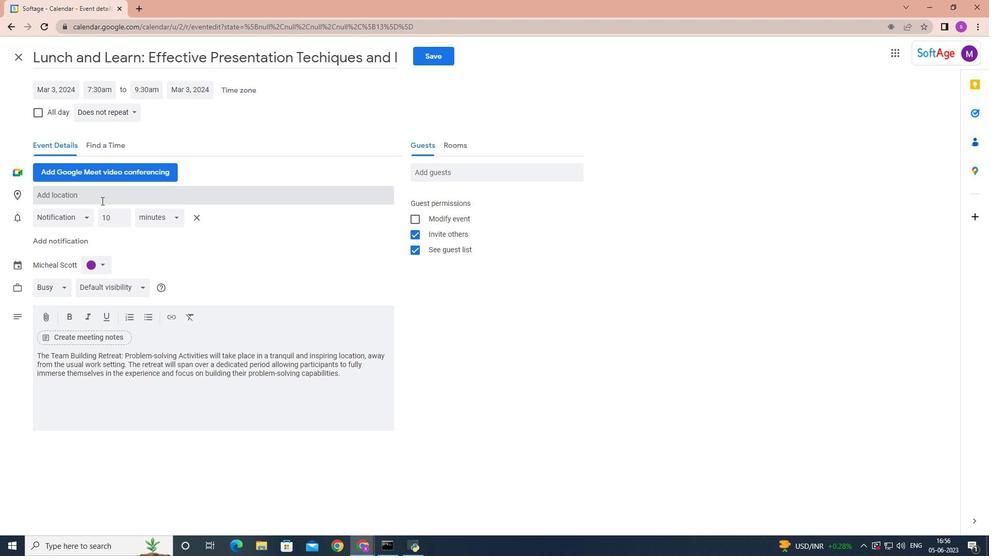 
Action: Key pressed <Key.shift>Jakarta,<Key.space><Key.shift>Indonesis
Screenshot: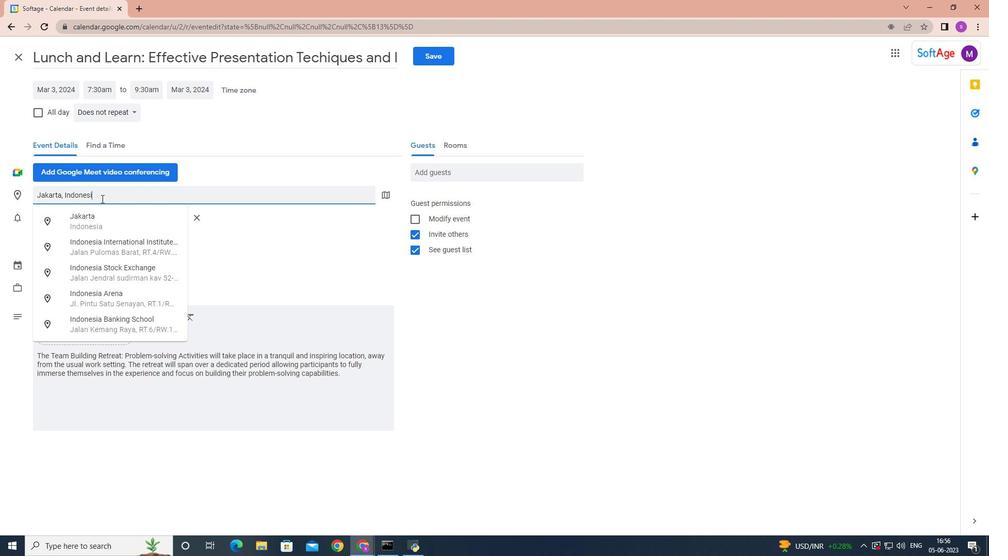 
Action: Mouse moved to (425, 171)
Screenshot: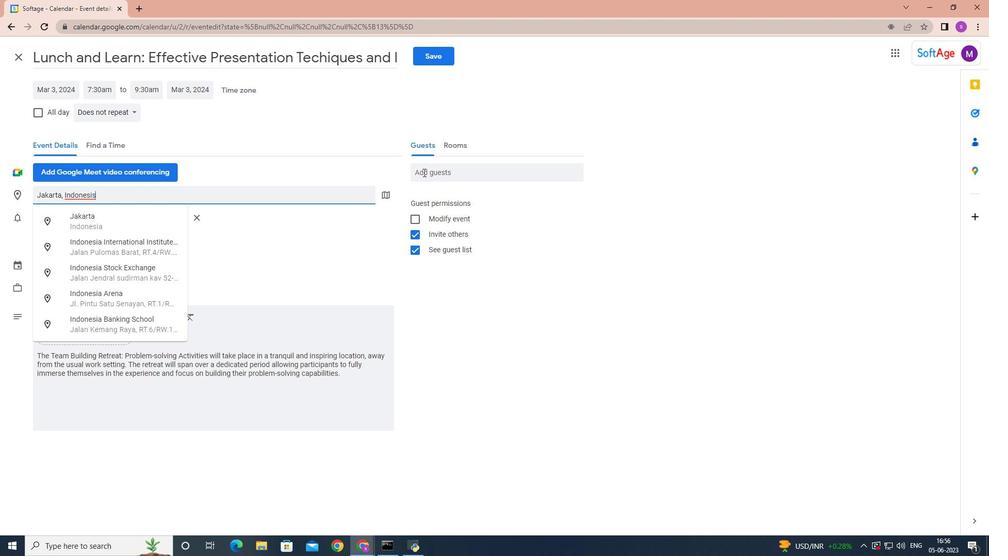 
Action: Mouse pressed left at (425, 171)
Screenshot: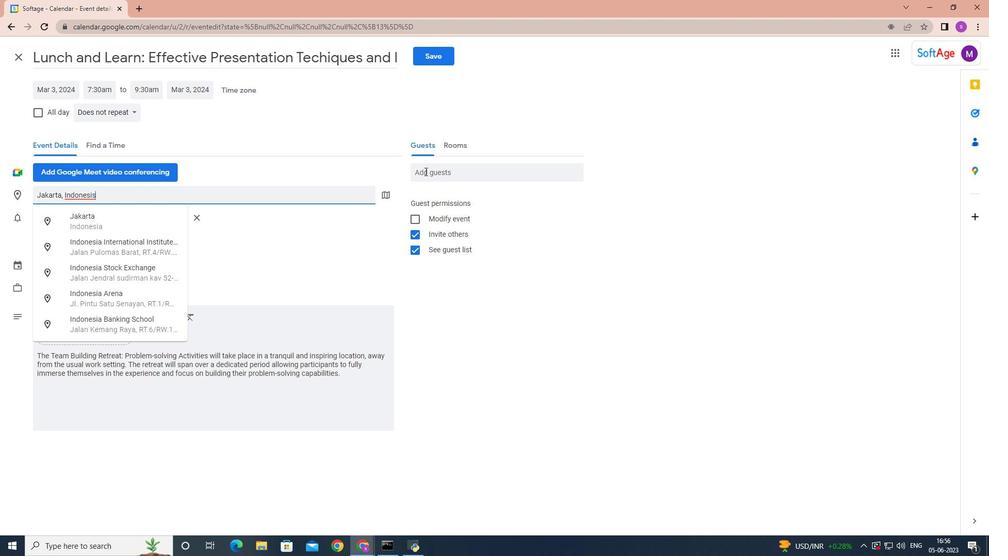 
Action: Key pressed softage.2
Screenshot: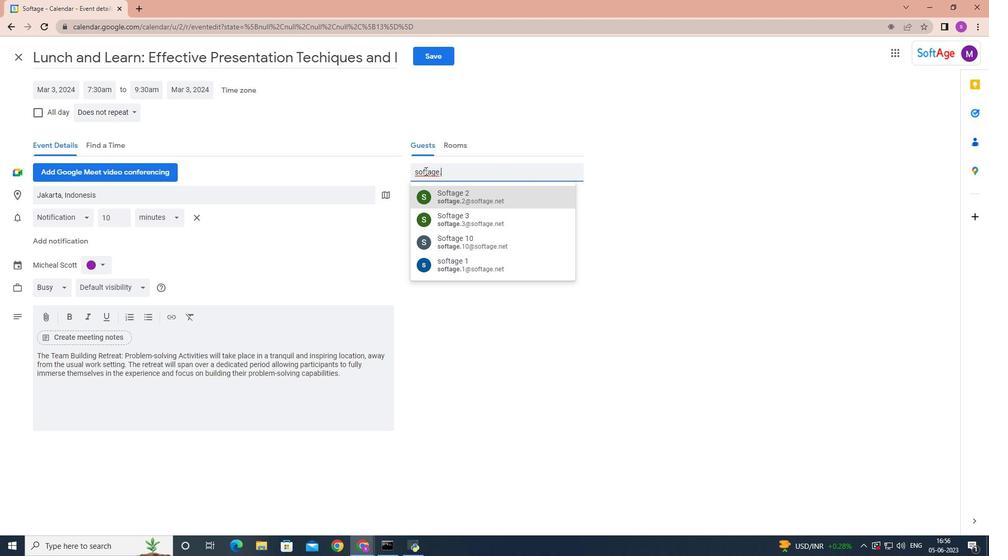 
Action: Mouse moved to (459, 192)
Screenshot: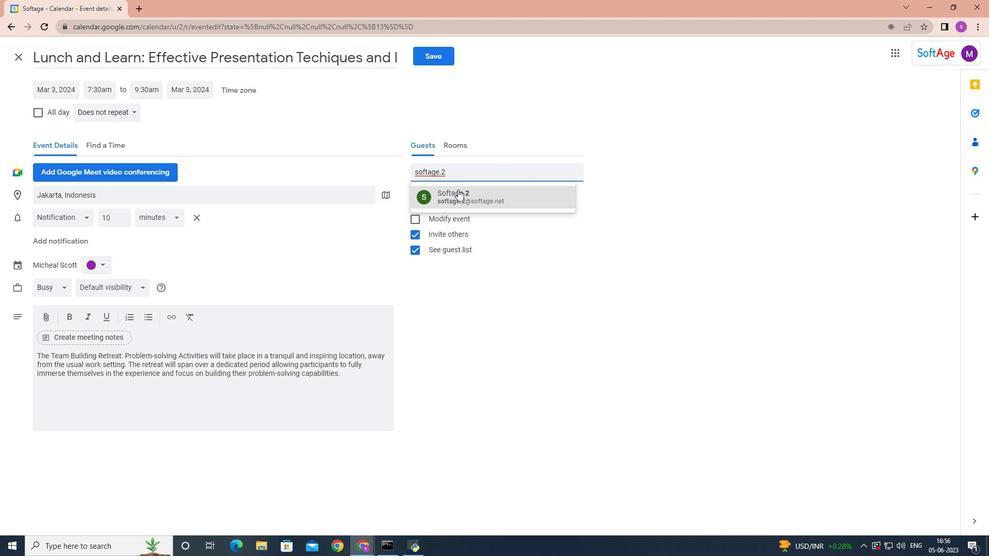 
Action: Mouse pressed left at (459, 192)
Screenshot: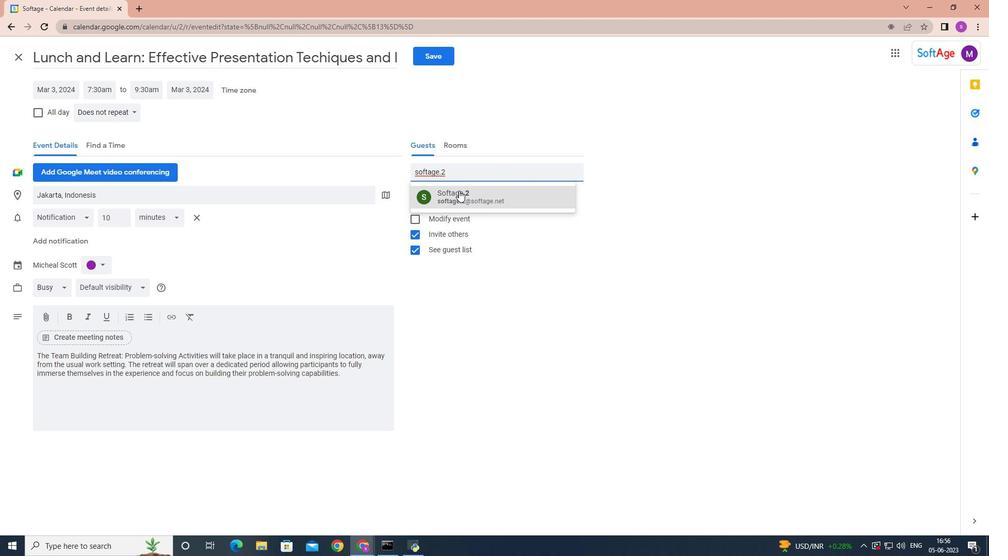 
Action: Key pressed softage.3
Screenshot: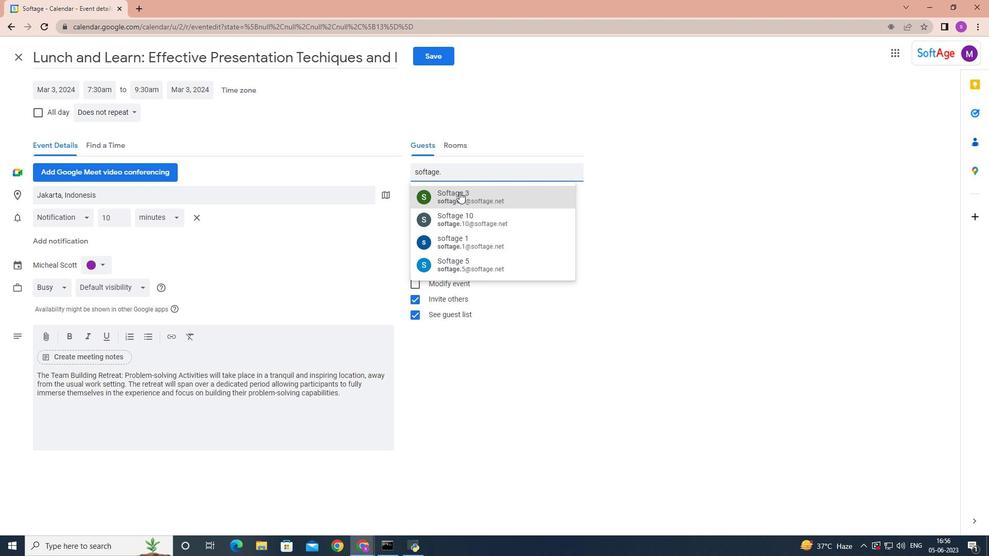 
Action: Mouse pressed left at (459, 192)
Screenshot: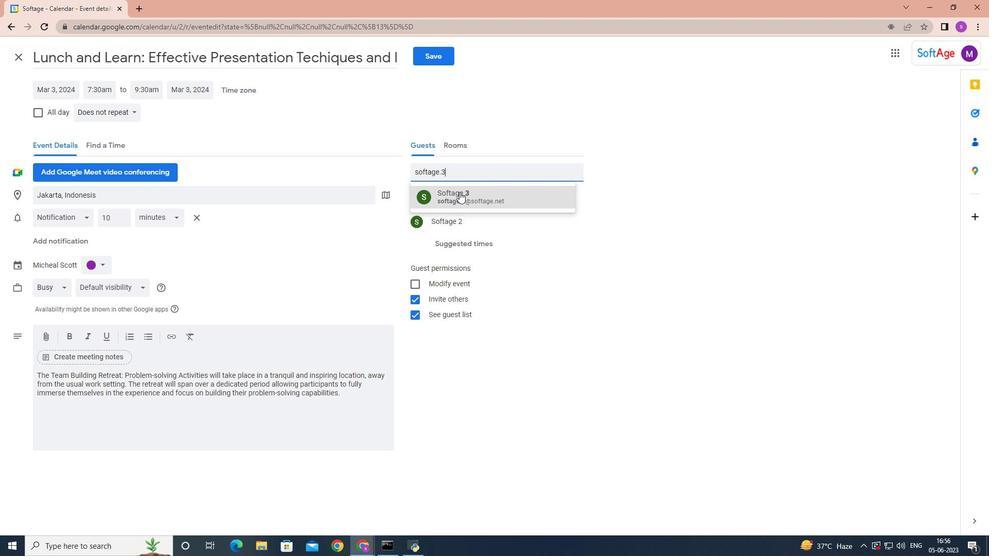 
Action: Mouse moved to (132, 110)
Screenshot: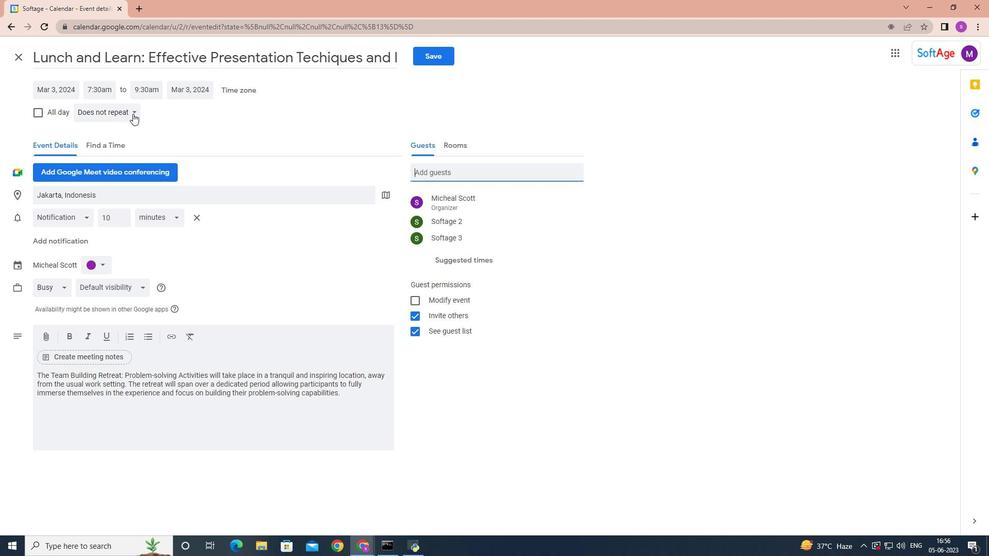 
Action: Mouse pressed left at (132, 110)
Screenshot: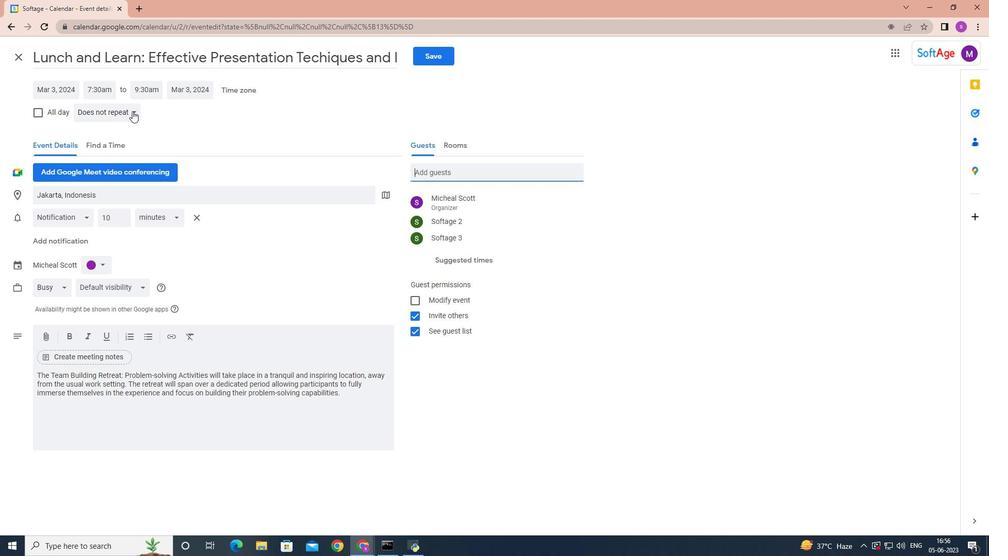 
Action: Mouse moved to (130, 134)
Screenshot: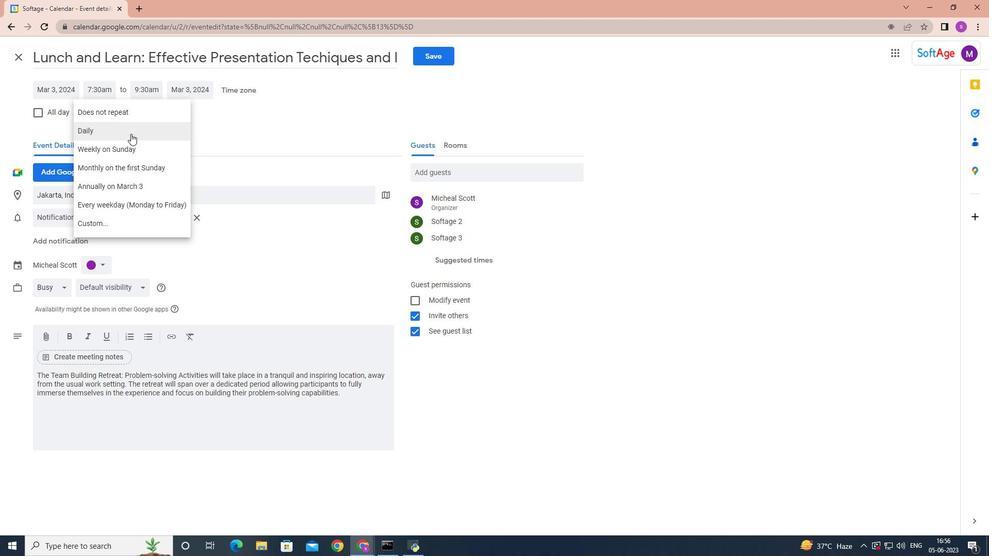 
Action: Mouse pressed left at (130, 134)
Screenshot: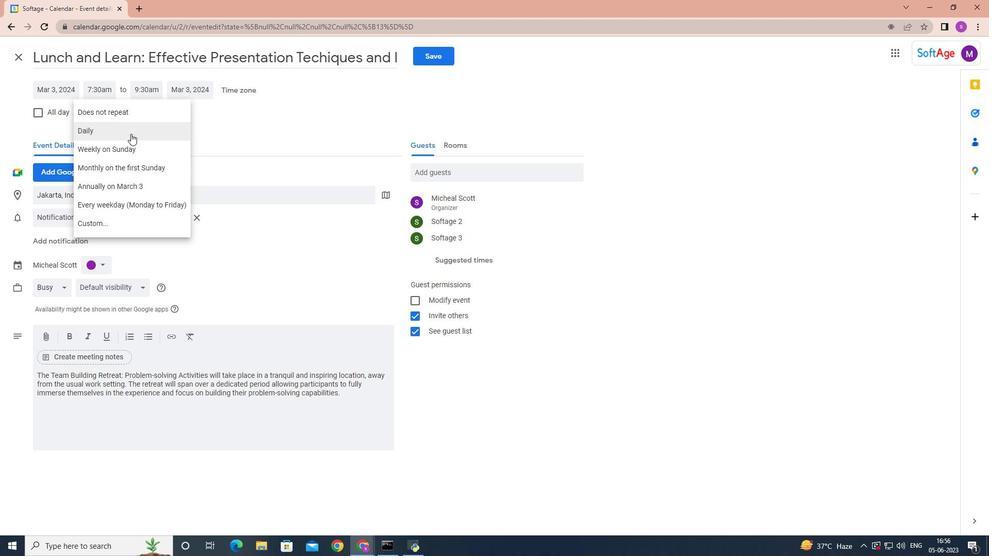 
Action: Mouse moved to (434, 55)
Screenshot: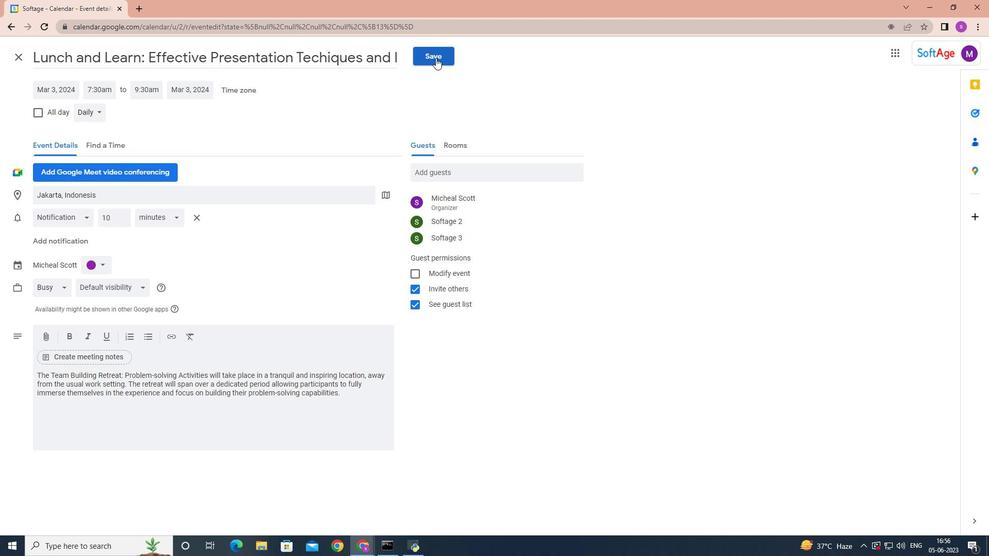 
Action: Mouse pressed left at (434, 55)
Screenshot: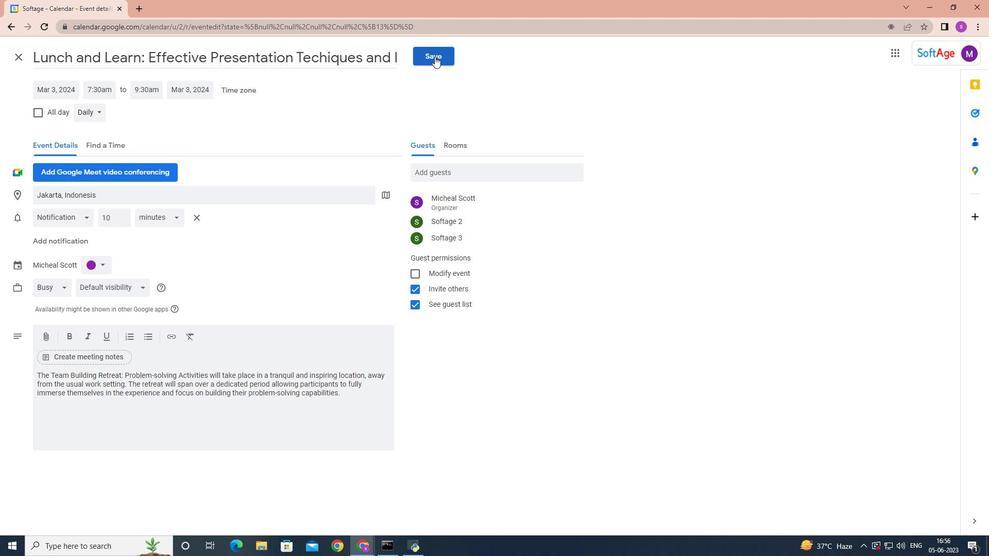 
Action: Mouse moved to (595, 309)
Screenshot: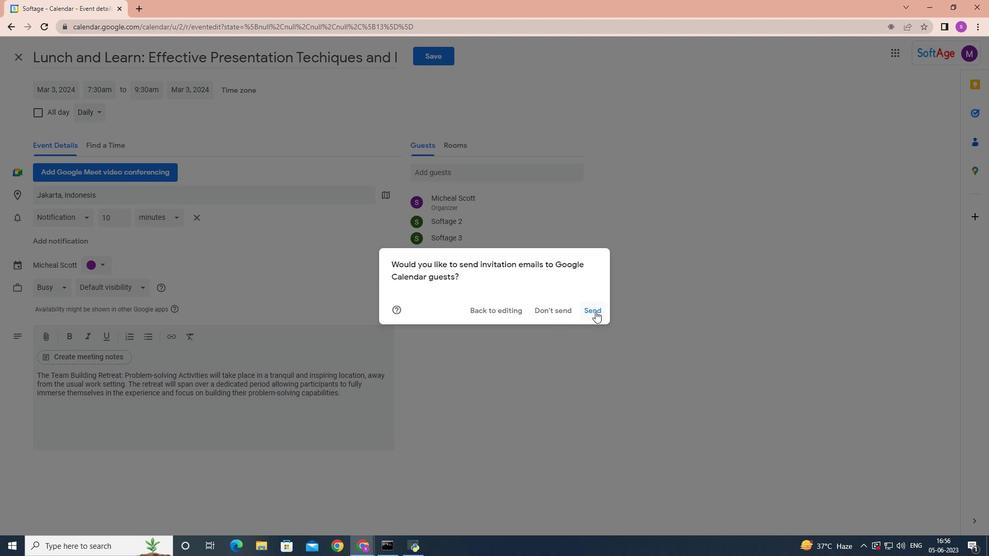 
Action: Mouse pressed left at (595, 309)
Screenshot: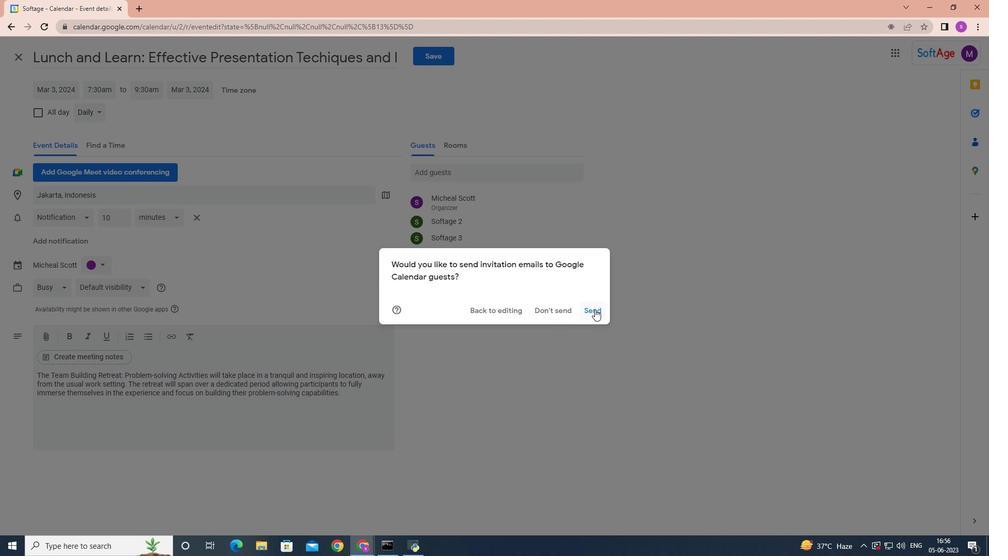 
